 Task: Search one way flight ticket for 3 adults, 3 children in premium economy from Oklahoma City: Will Rogers World Airport to Rockford: Chicago Rockford International Airport(was Northwest Chicagoland Regional Airport At Rockford) on 5-1-2023. Choice of flights is Frontier. Number of bags: 1 carry on bag. Price is upto 94000. Outbound departure time preference is 22:15.
Action: Mouse moved to (181, 204)
Screenshot: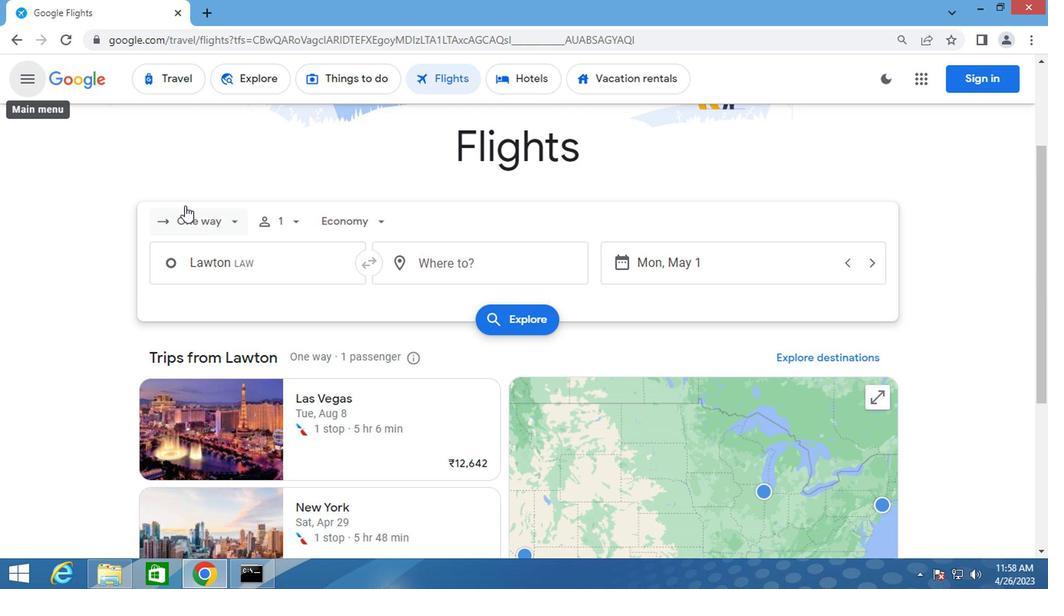 
Action: Mouse pressed left at (181, 204)
Screenshot: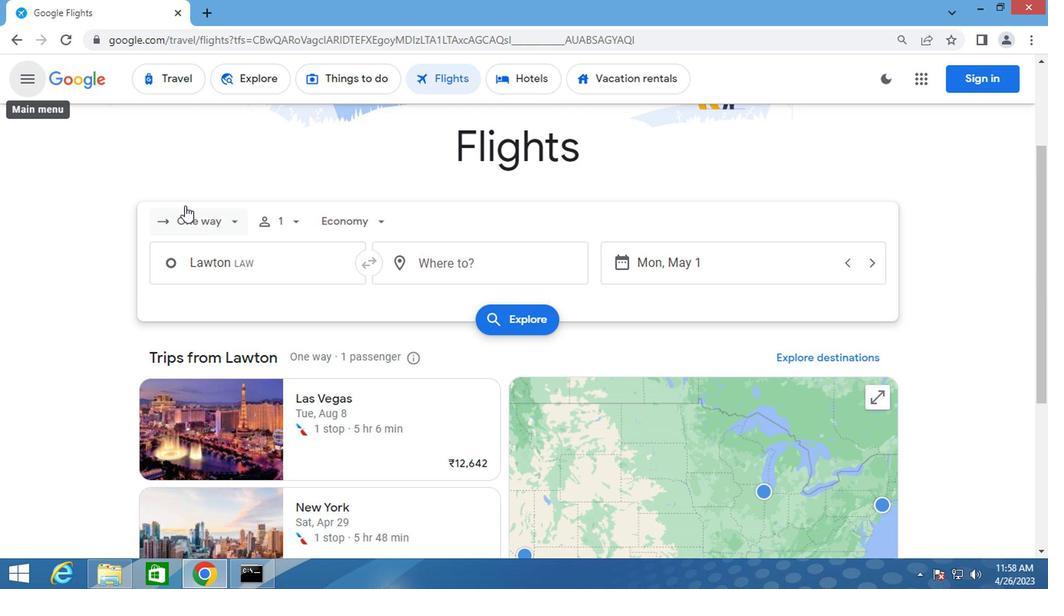 
Action: Mouse moved to (196, 280)
Screenshot: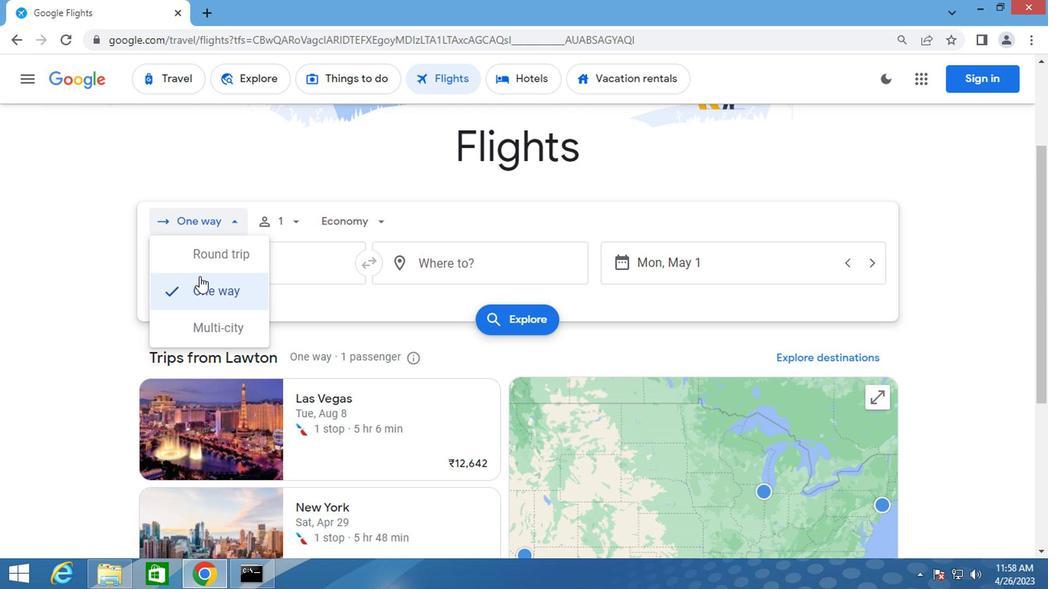 
Action: Mouse pressed left at (196, 280)
Screenshot: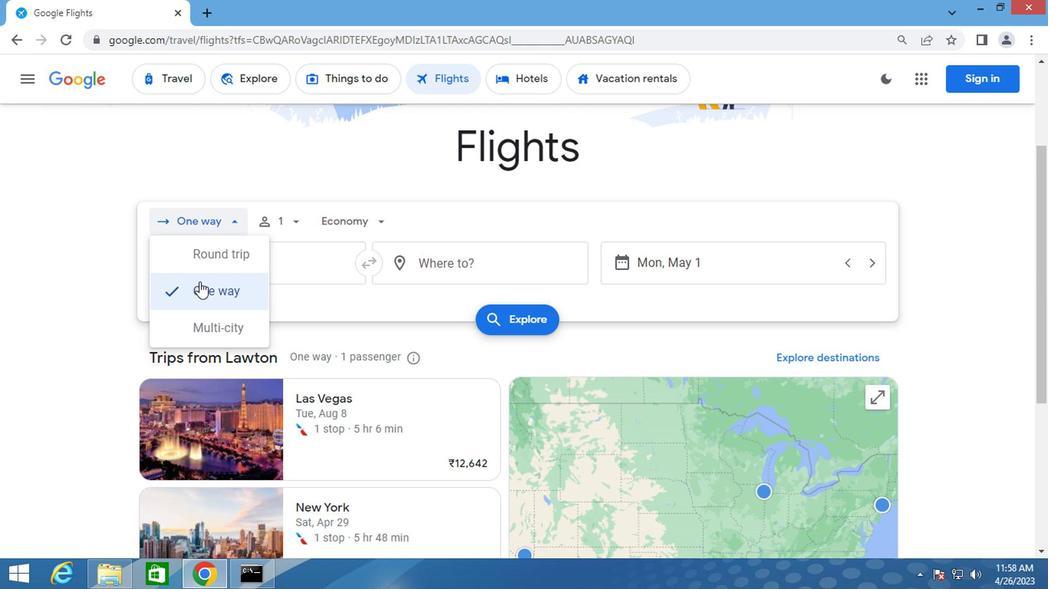 
Action: Mouse moved to (290, 220)
Screenshot: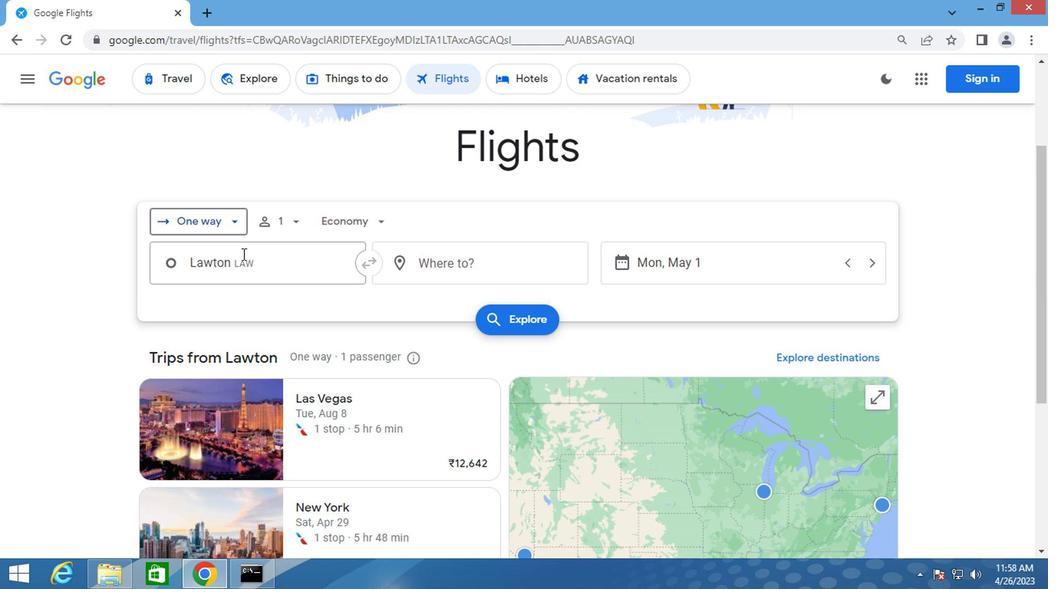 
Action: Mouse pressed left at (290, 220)
Screenshot: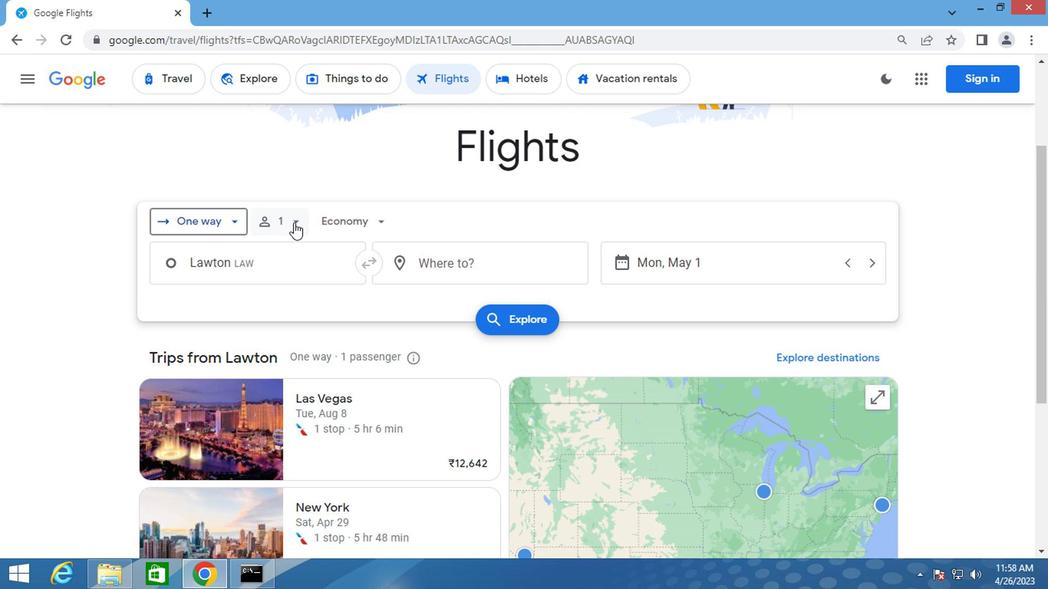 
Action: Mouse moved to (414, 255)
Screenshot: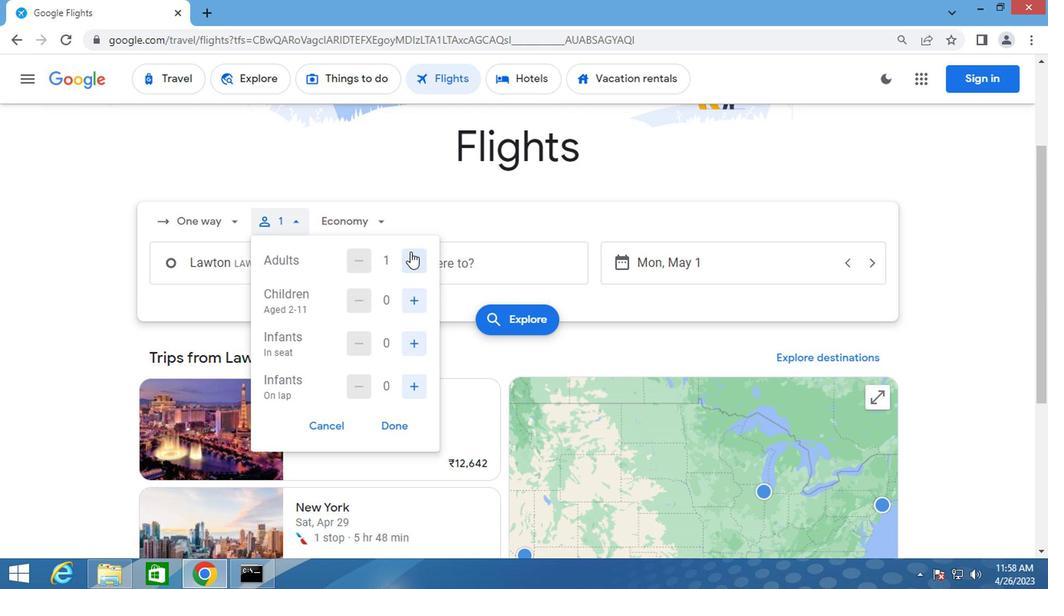 
Action: Mouse pressed left at (414, 255)
Screenshot: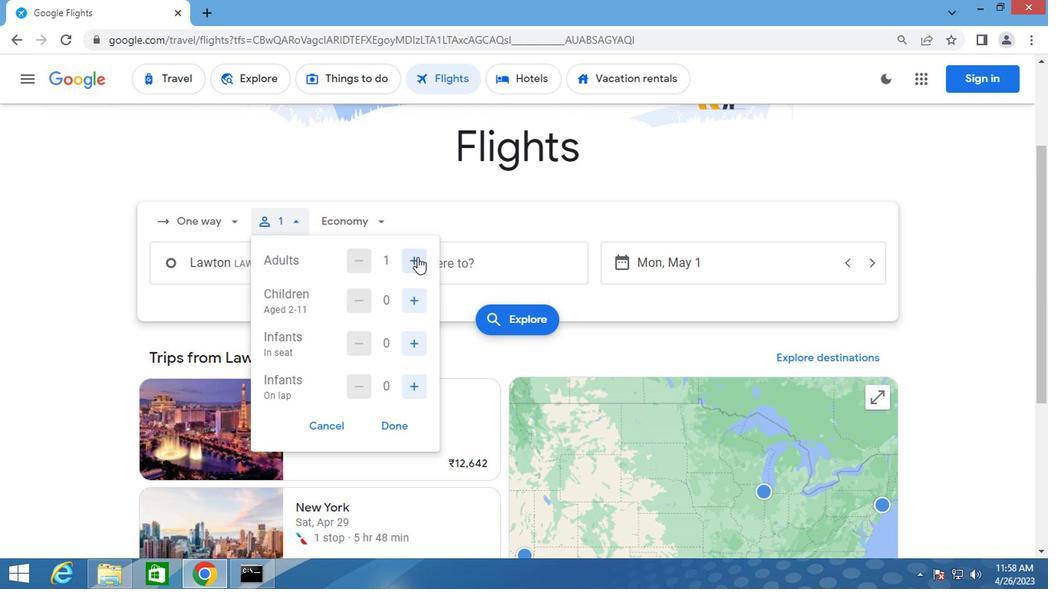 
Action: Mouse moved to (416, 256)
Screenshot: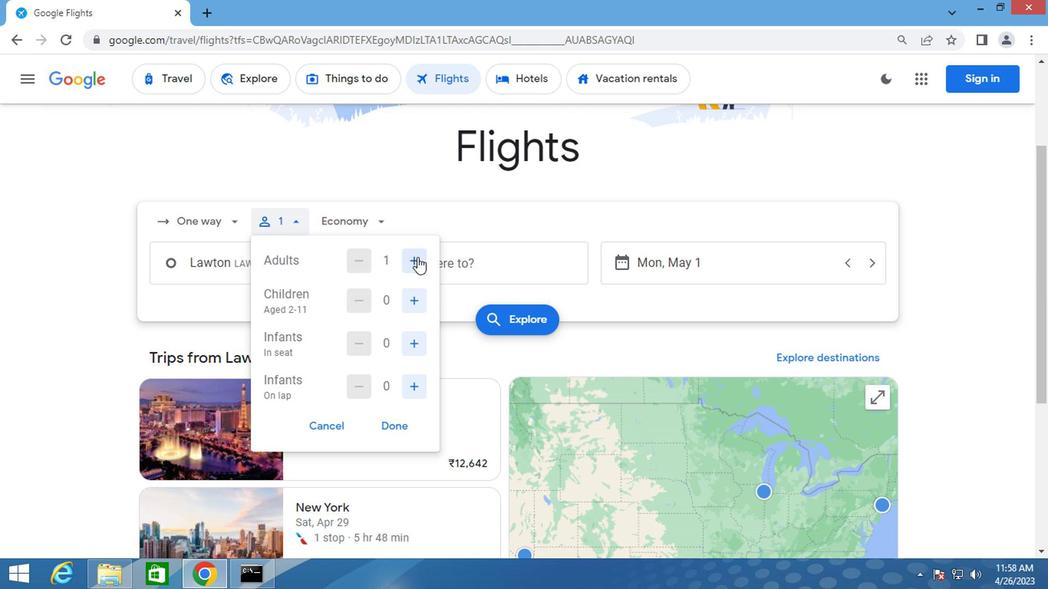
Action: Mouse pressed left at (416, 256)
Screenshot: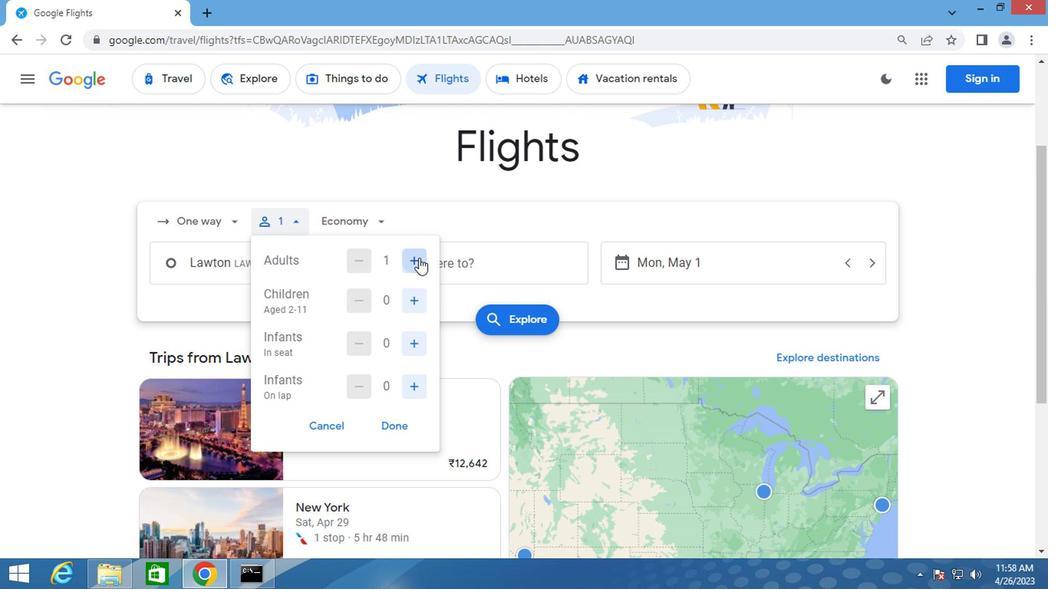 
Action: Mouse moved to (415, 295)
Screenshot: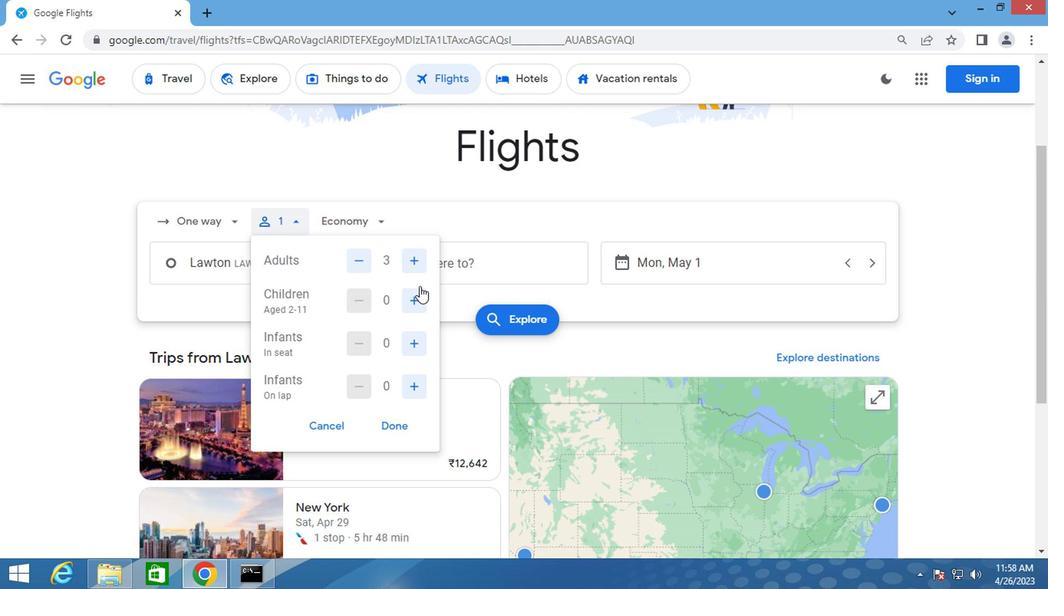 
Action: Mouse pressed left at (415, 295)
Screenshot: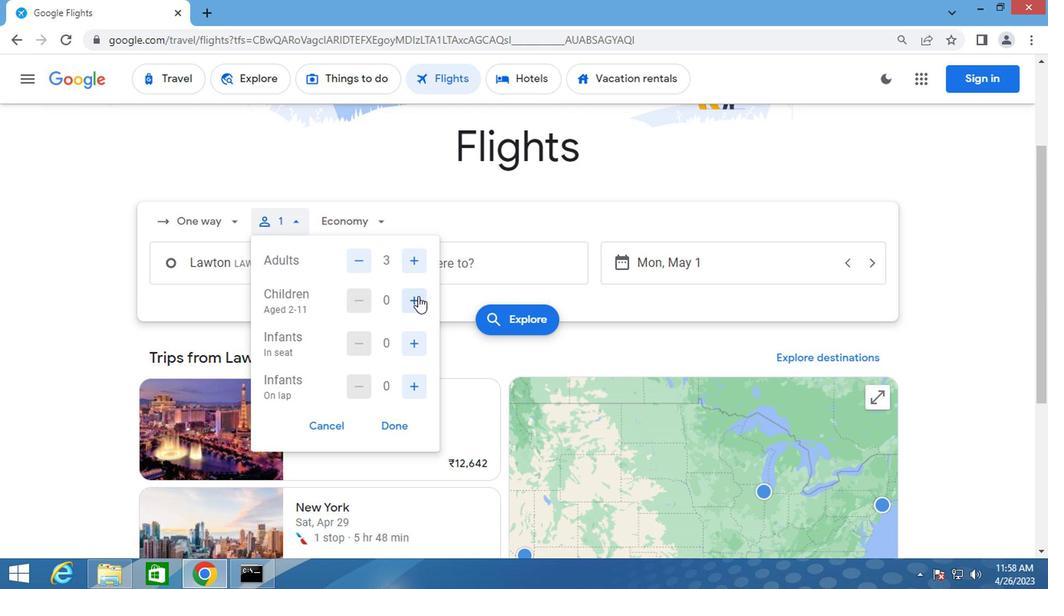 
Action: Mouse pressed left at (415, 295)
Screenshot: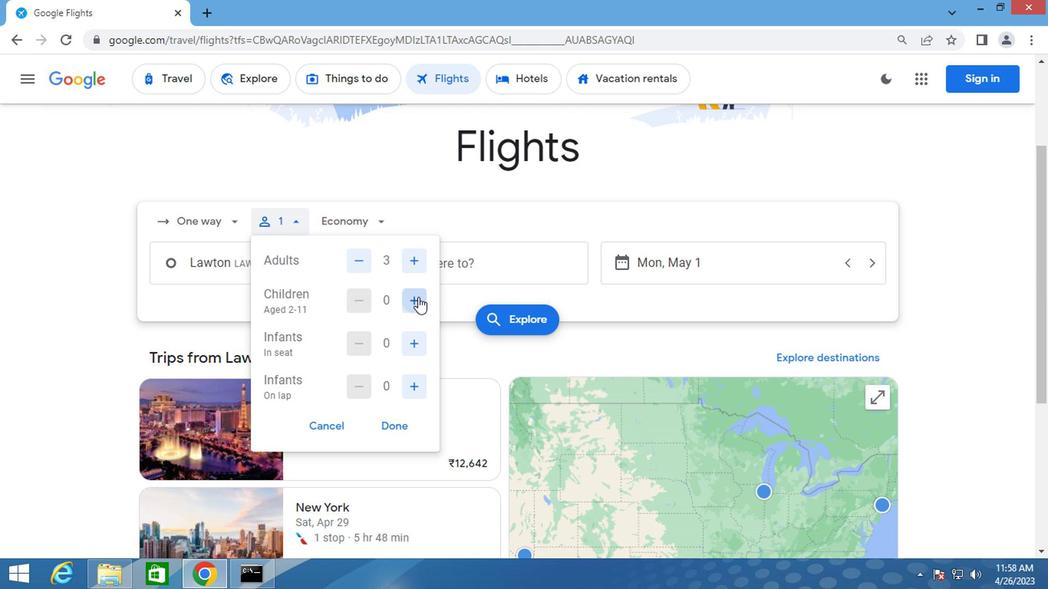 
Action: Mouse pressed left at (415, 295)
Screenshot: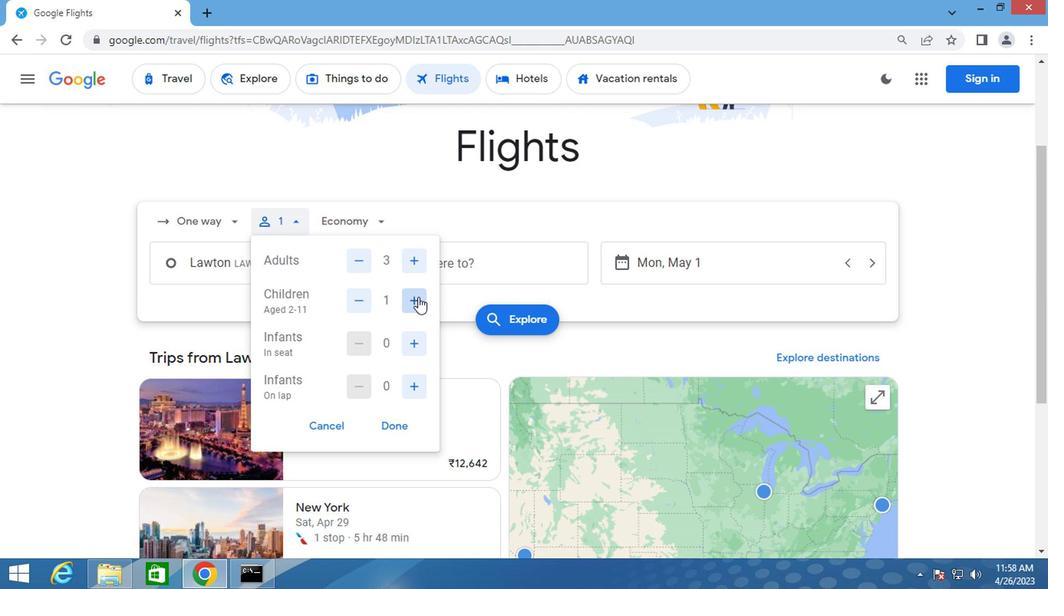 
Action: Mouse moved to (356, 222)
Screenshot: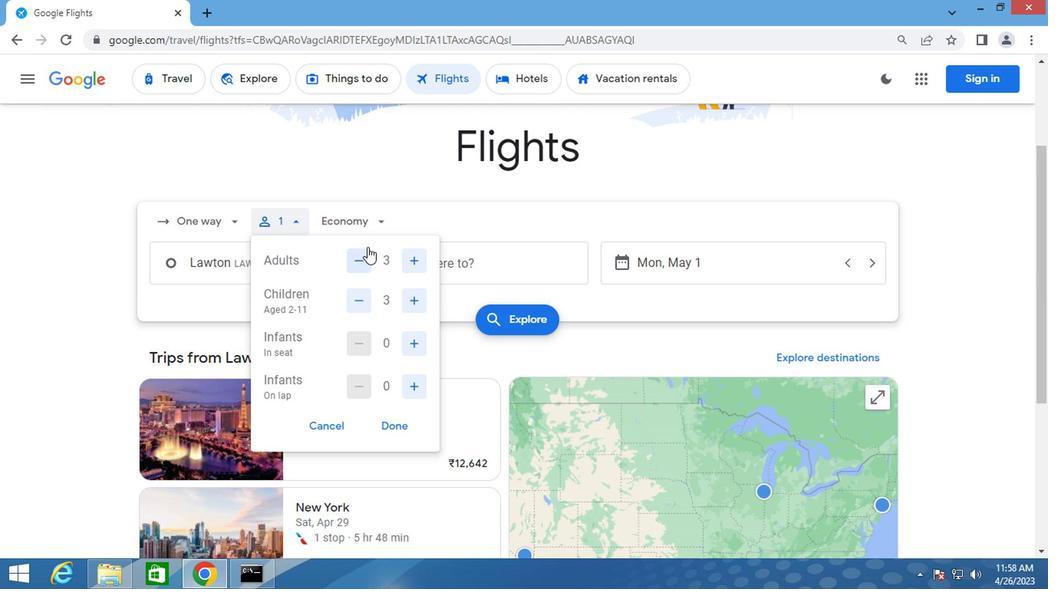 
Action: Mouse pressed left at (356, 222)
Screenshot: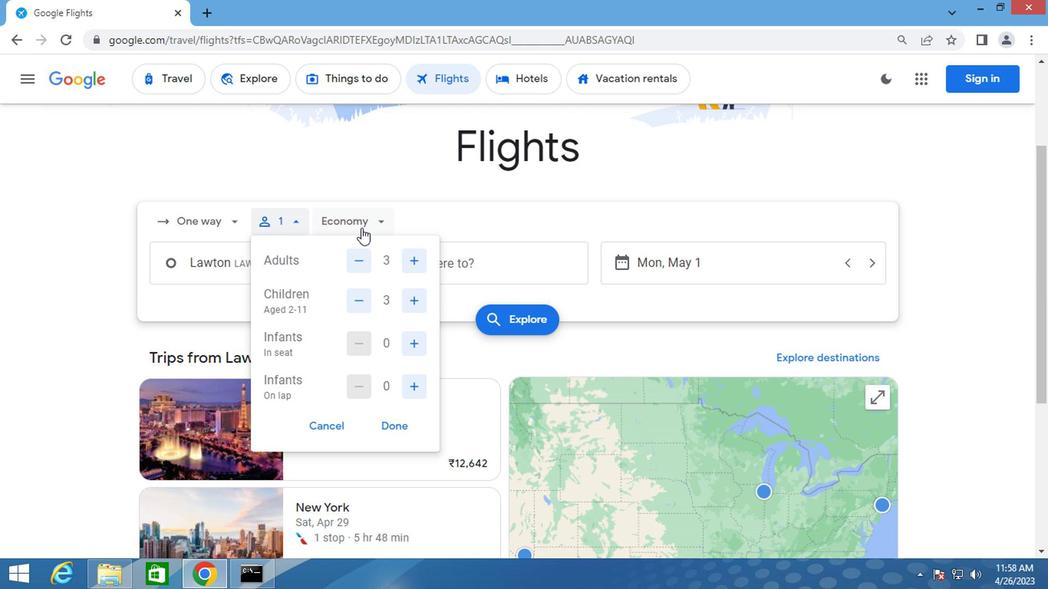 
Action: Mouse moved to (387, 289)
Screenshot: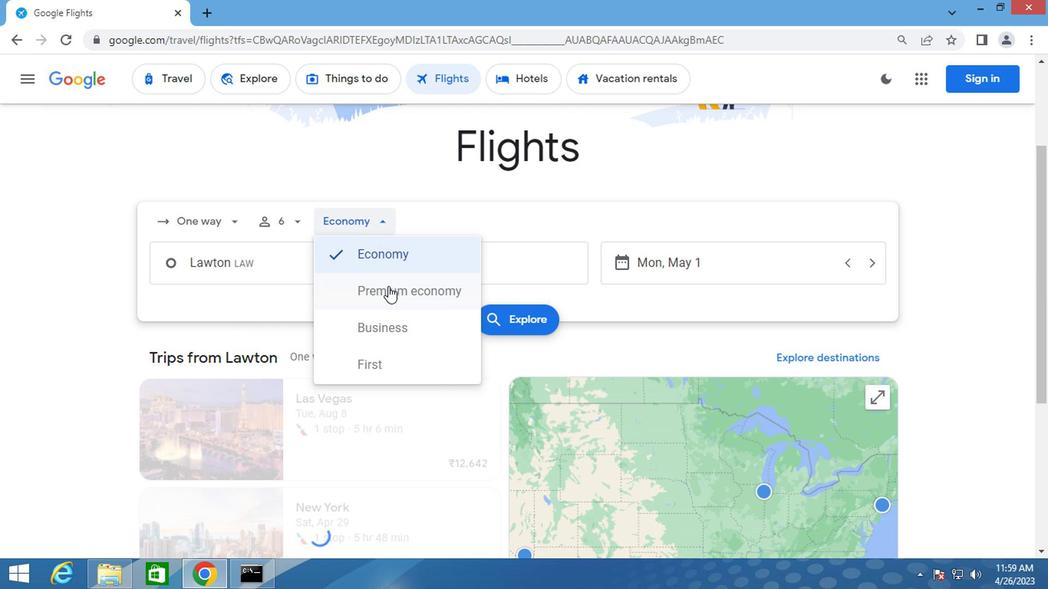 
Action: Mouse pressed left at (387, 289)
Screenshot: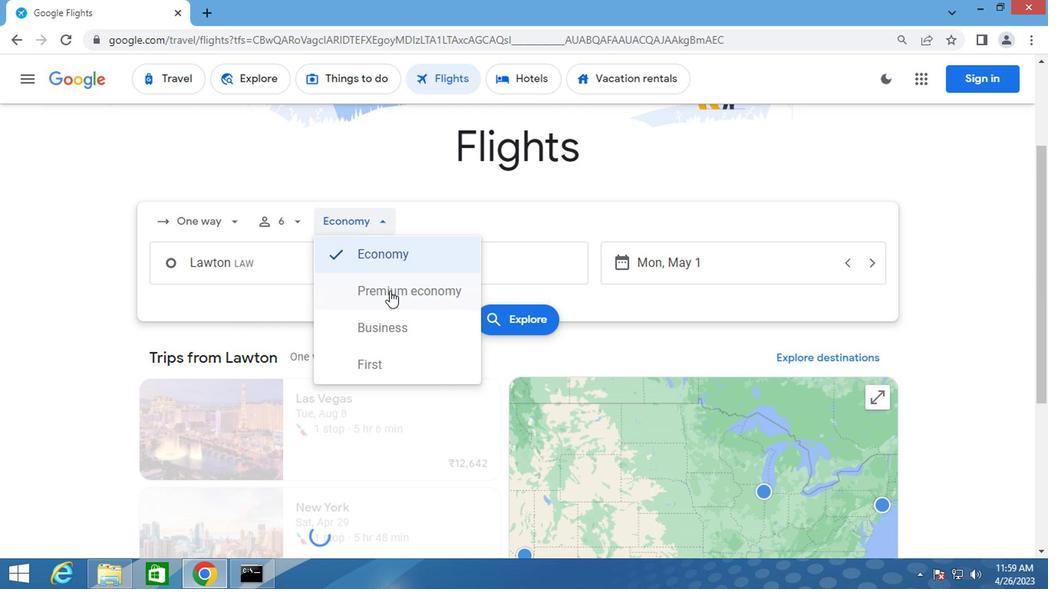
Action: Mouse moved to (259, 271)
Screenshot: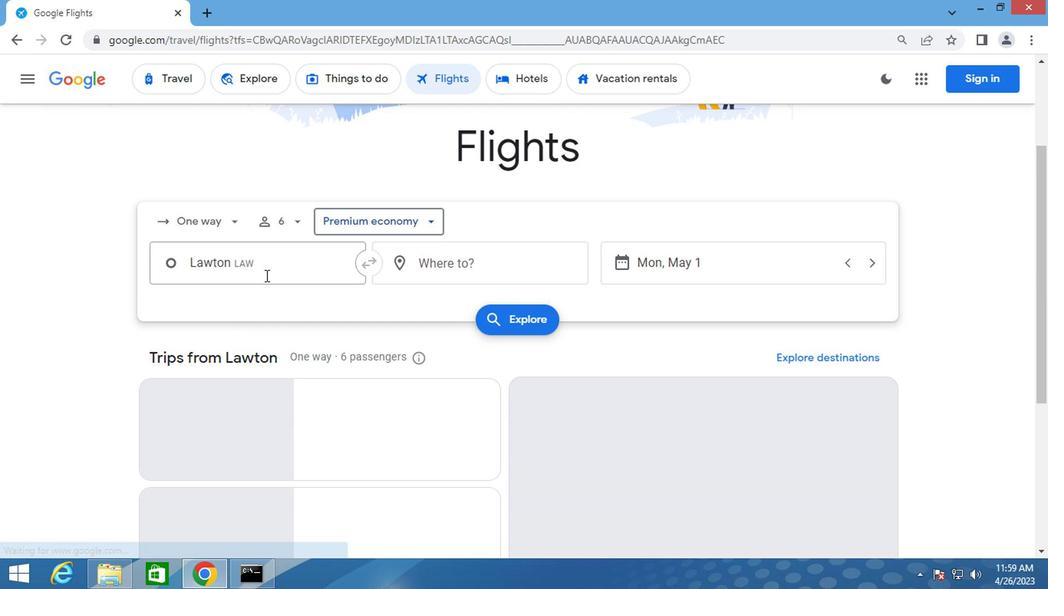 
Action: Mouse pressed left at (259, 271)
Screenshot: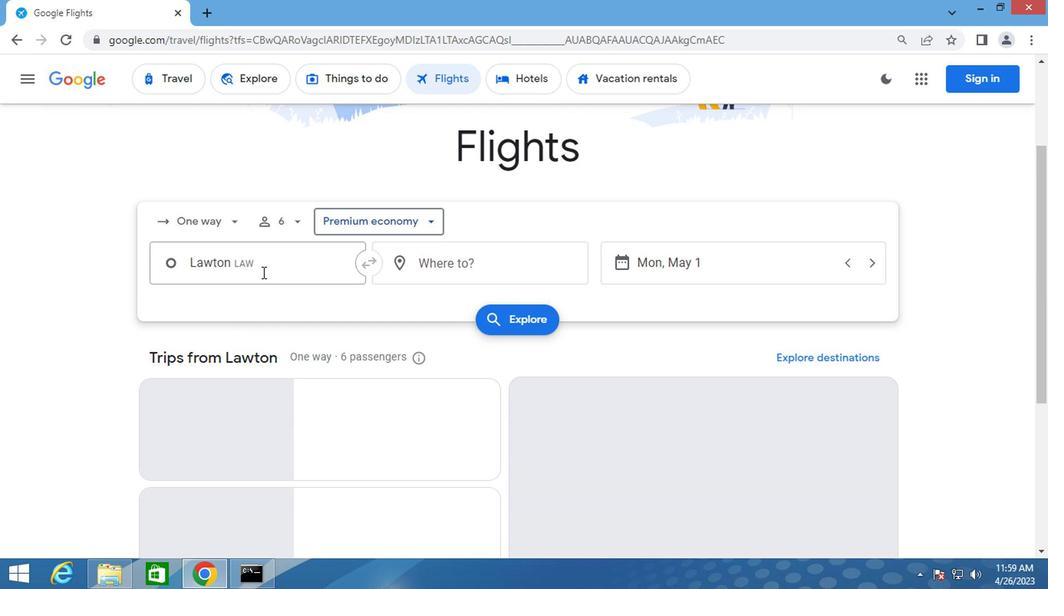 
Action: Mouse moved to (258, 269)
Screenshot: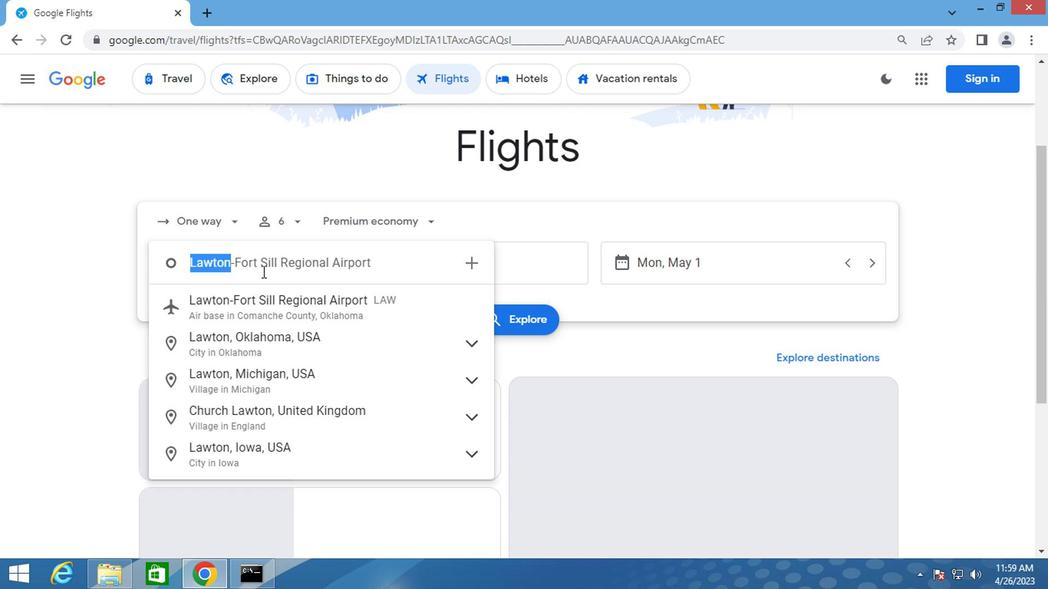 
Action: Key pressed oklahoma
Screenshot: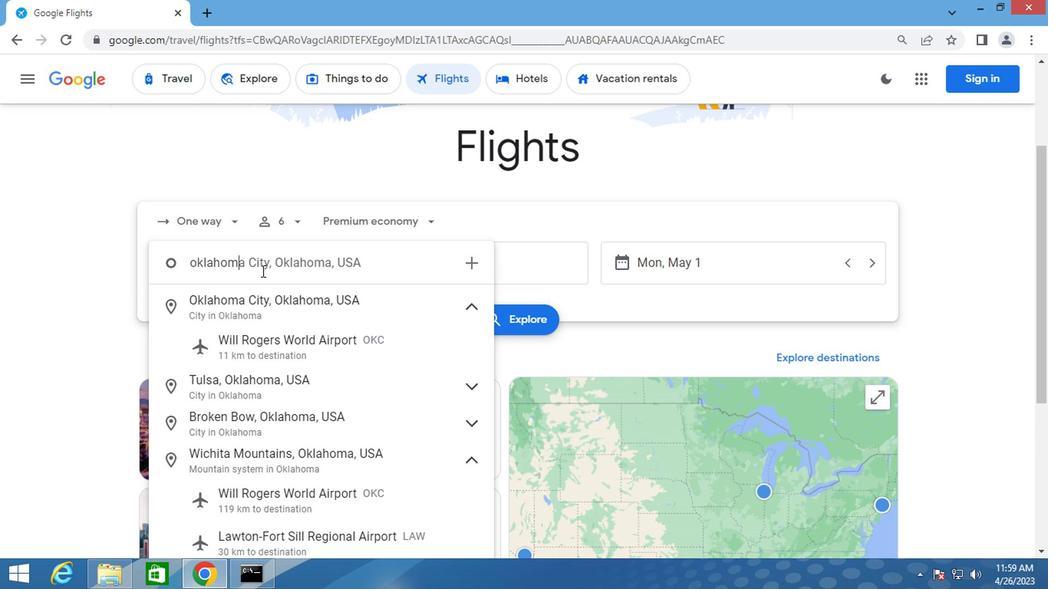 
Action: Mouse moved to (244, 345)
Screenshot: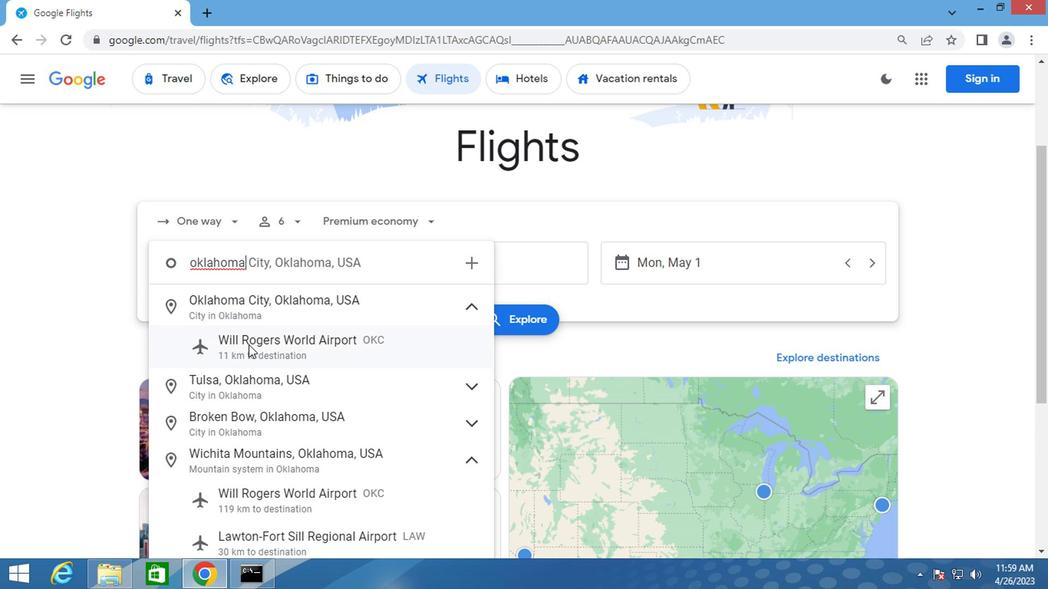 
Action: Mouse pressed left at (244, 345)
Screenshot: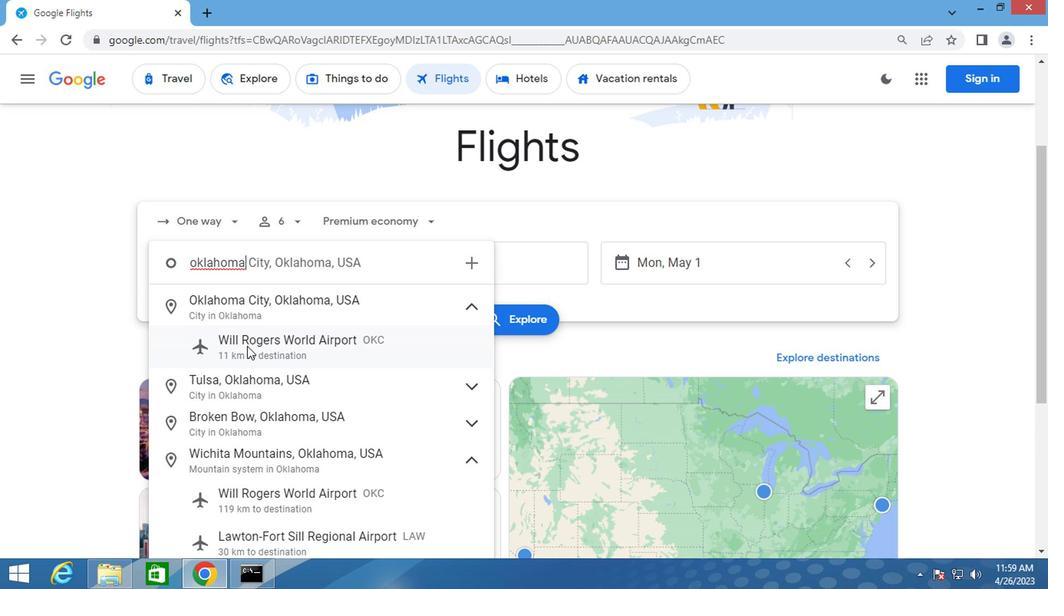 
Action: Mouse moved to (426, 260)
Screenshot: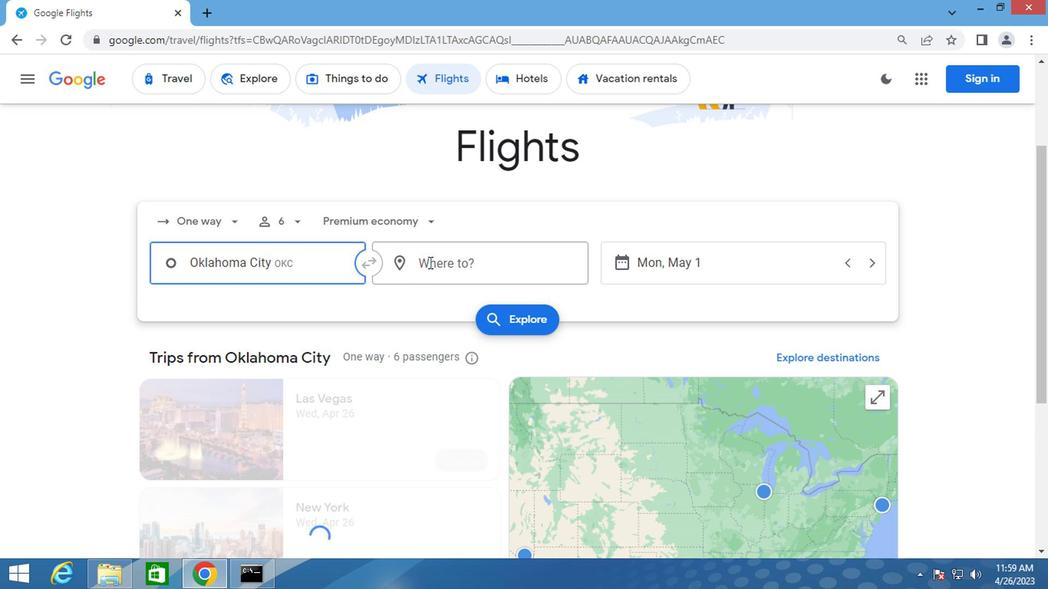 
Action: Mouse pressed left at (426, 260)
Screenshot: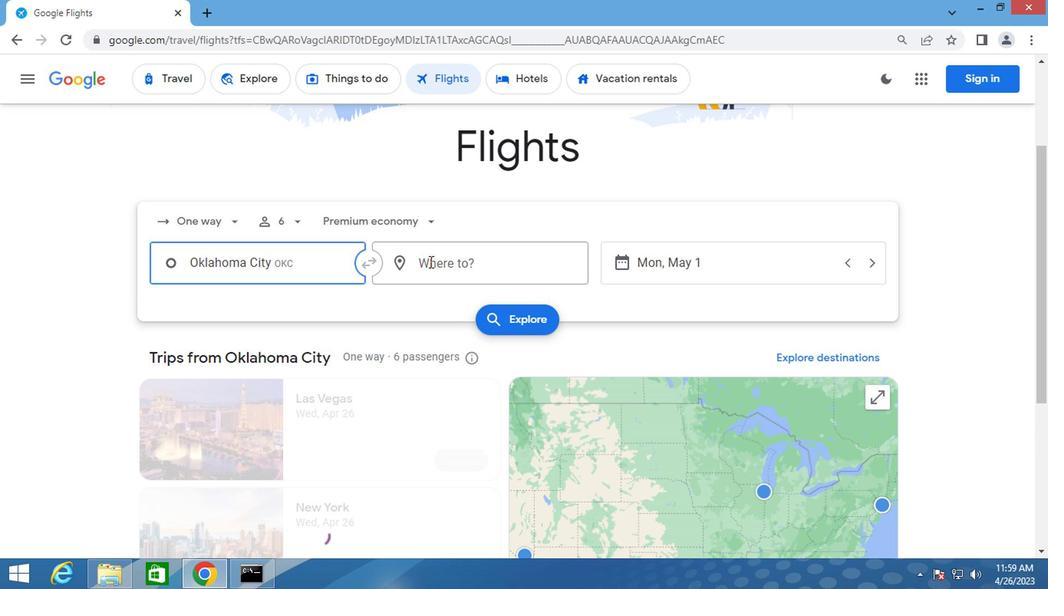 
Action: Key pressed rockford
Screenshot: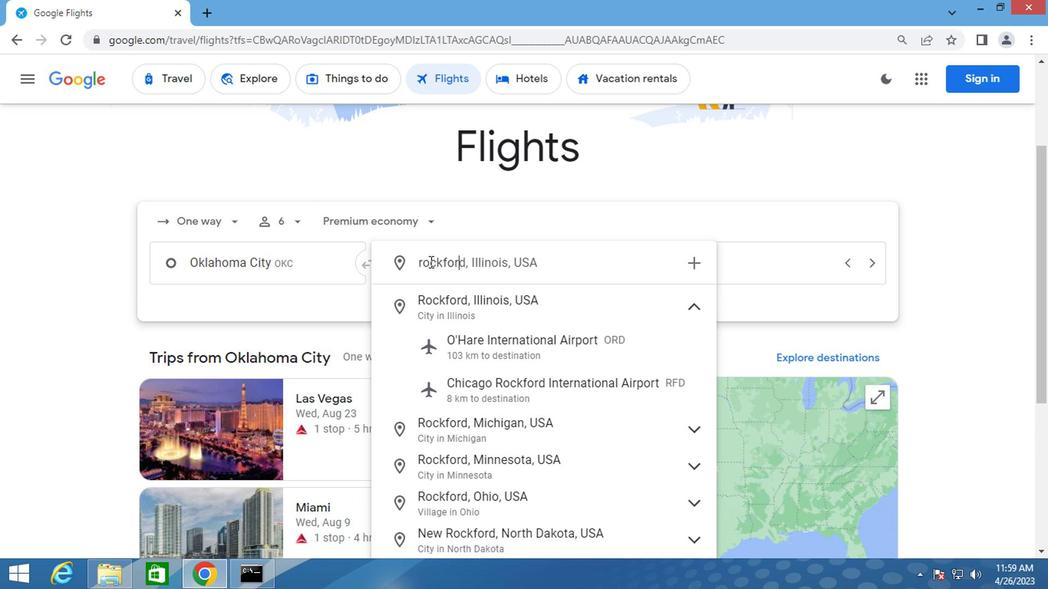 
Action: Mouse moved to (464, 392)
Screenshot: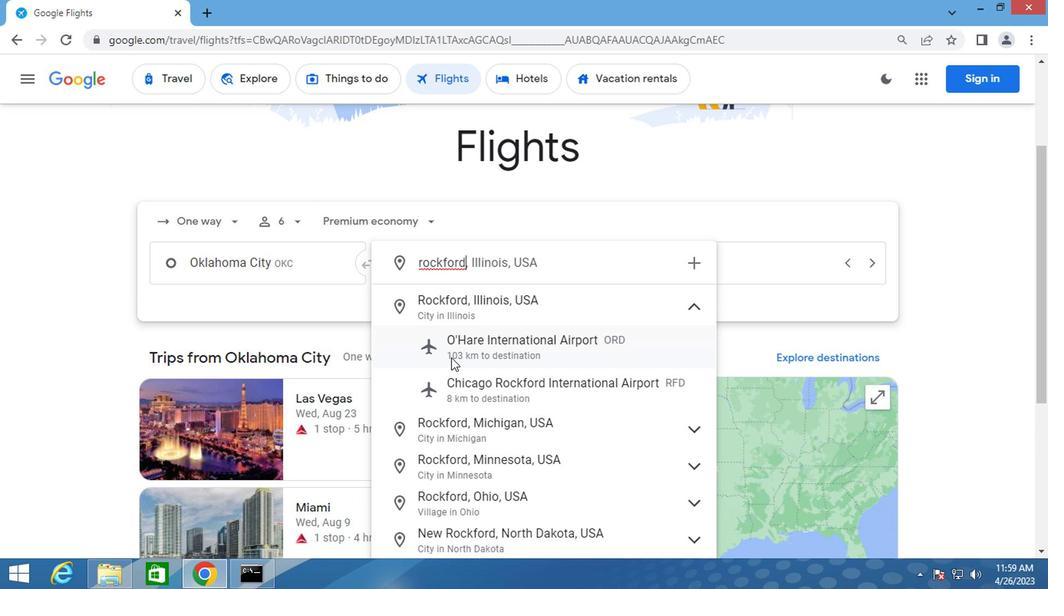
Action: Mouse pressed left at (464, 392)
Screenshot: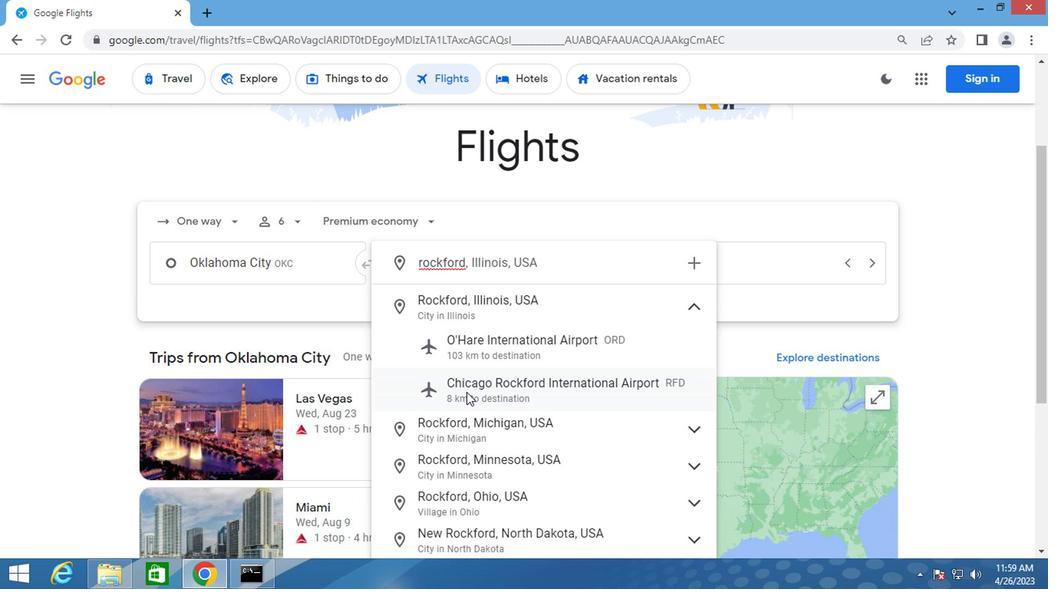 
Action: Mouse moved to (605, 260)
Screenshot: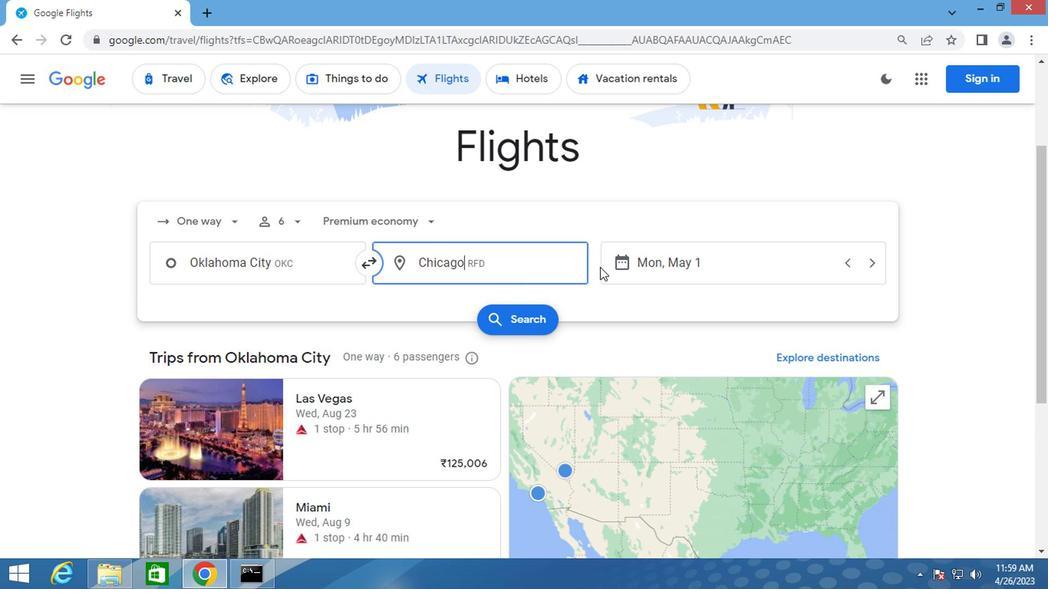 
Action: Mouse pressed left at (605, 260)
Screenshot: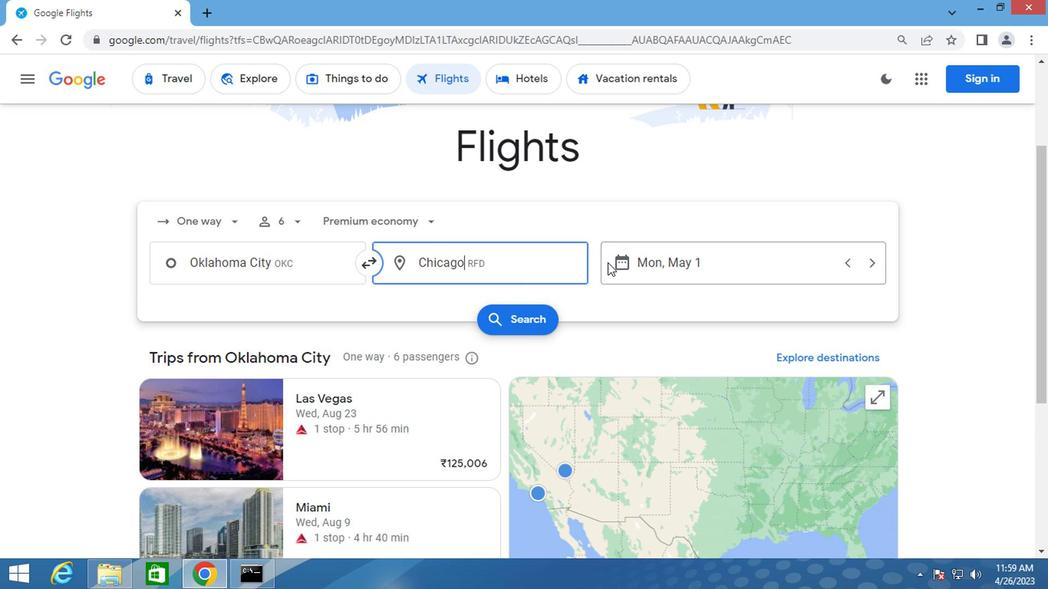 
Action: Mouse moved to (658, 271)
Screenshot: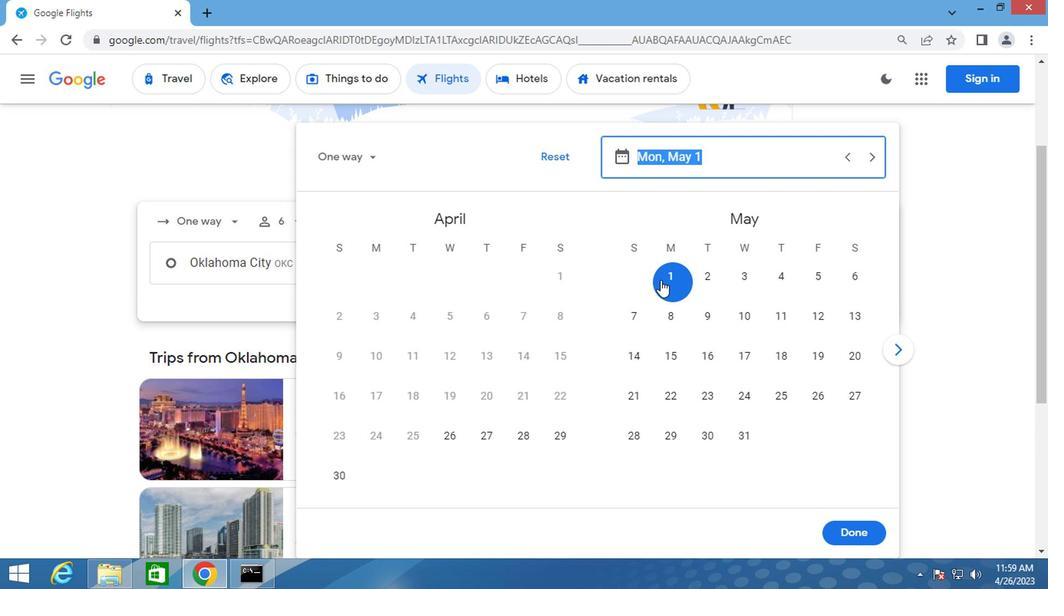 
Action: Mouse pressed left at (658, 271)
Screenshot: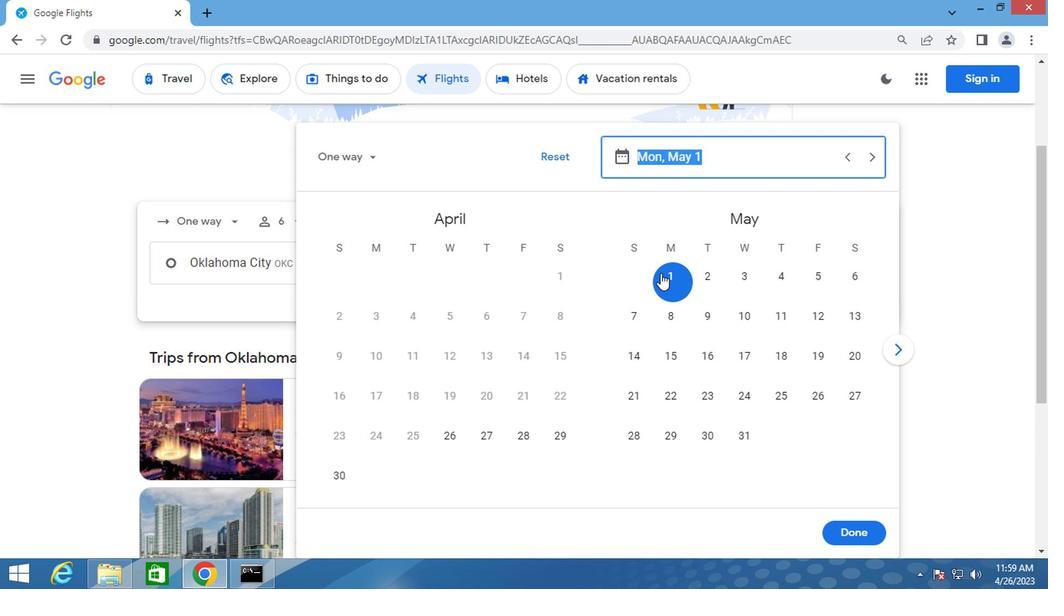 
Action: Mouse moved to (838, 530)
Screenshot: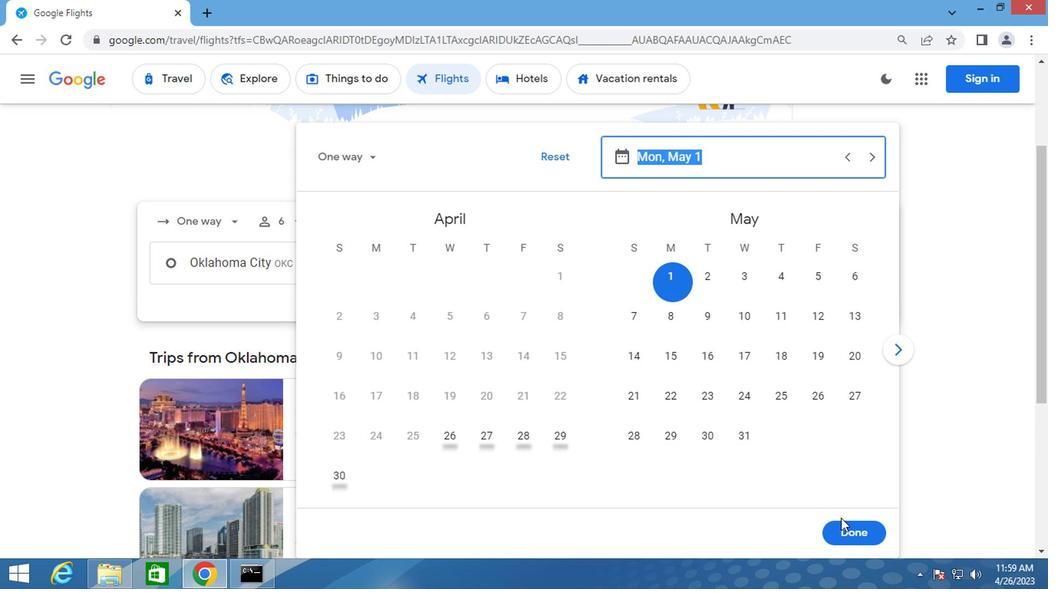 
Action: Mouse pressed left at (838, 530)
Screenshot: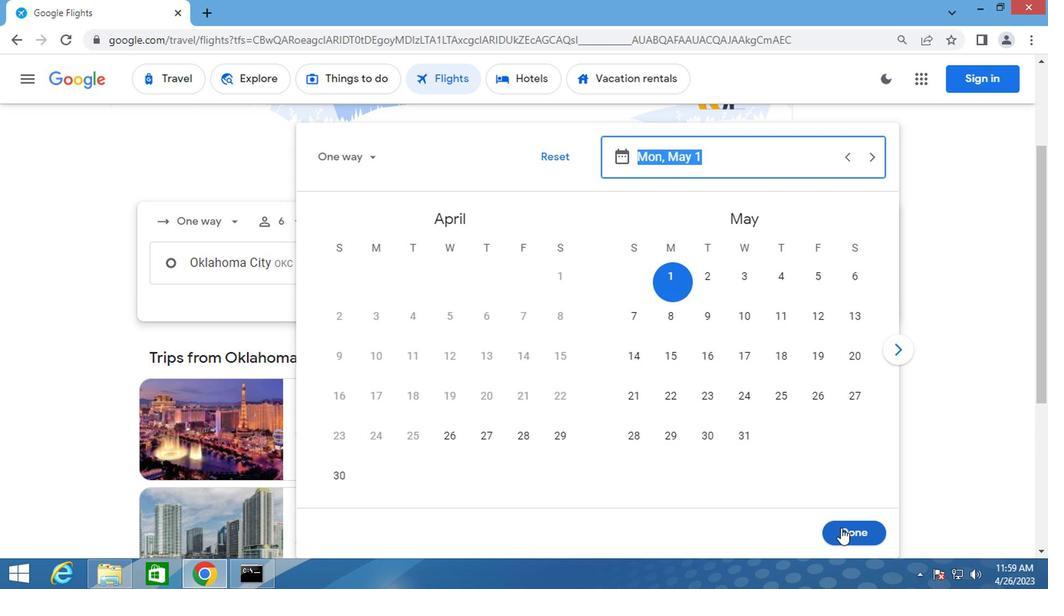 
Action: Mouse moved to (515, 321)
Screenshot: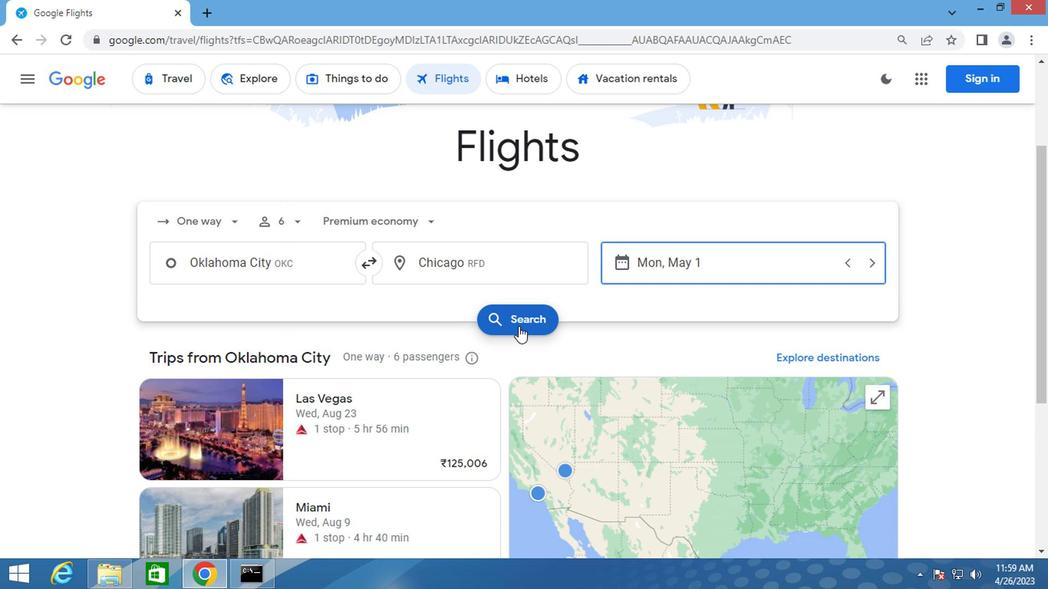 
Action: Mouse pressed left at (515, 321)
Screenshot: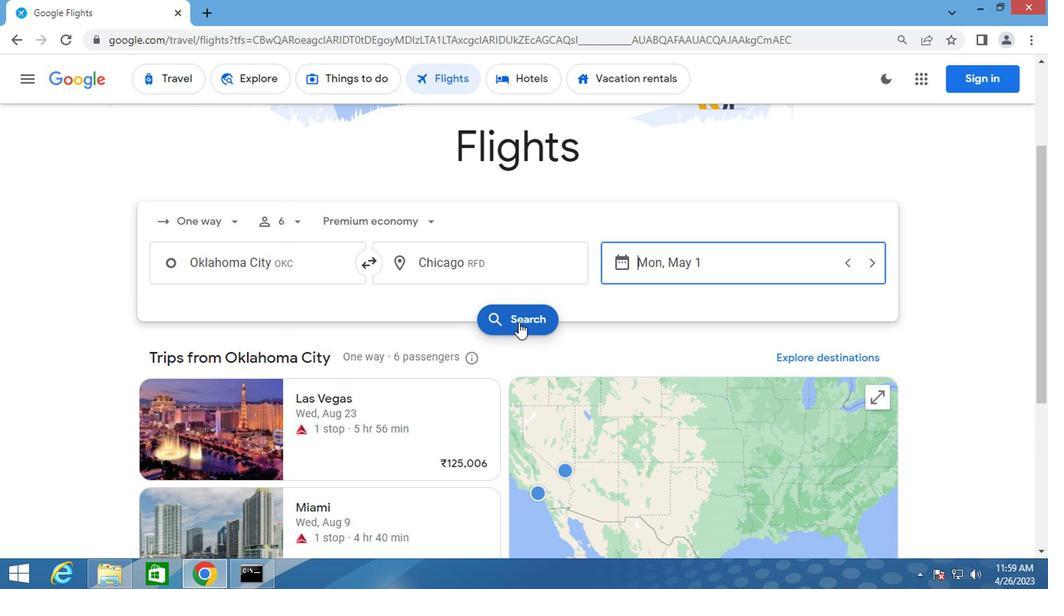 
Action: Mouse moved to (162, 220)
Screenshot: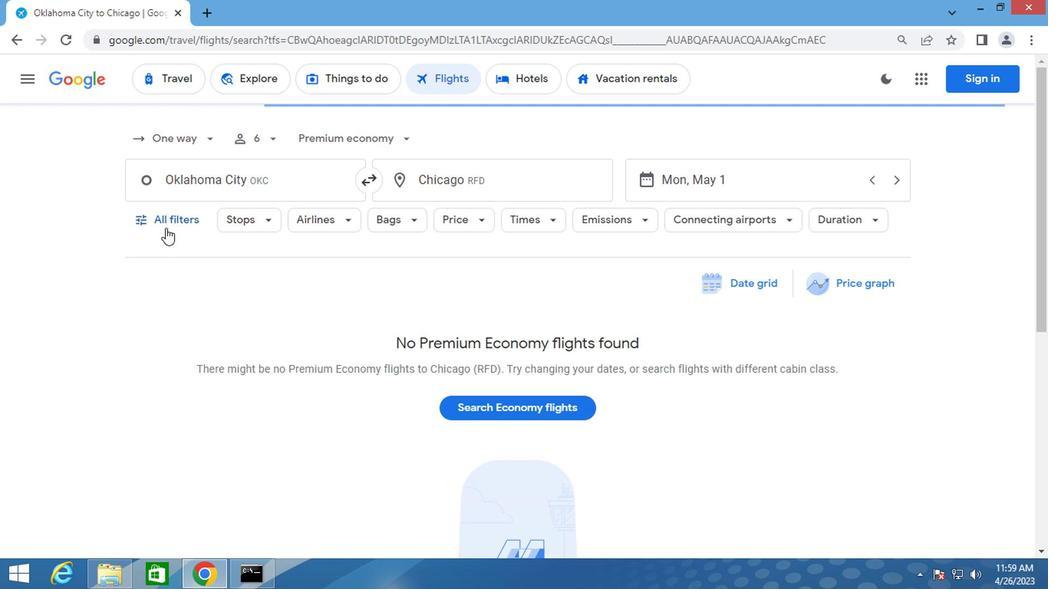 
Action: Mouse pressed left at (162, 220)
Screenshot: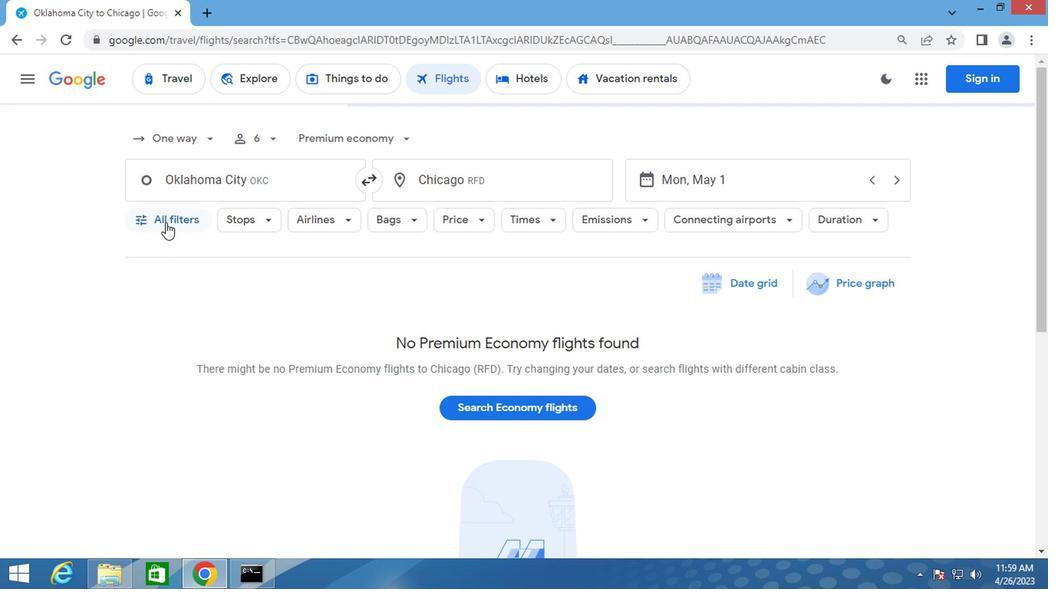 
Action: Mouse moved to (208, 358)
Screenshot: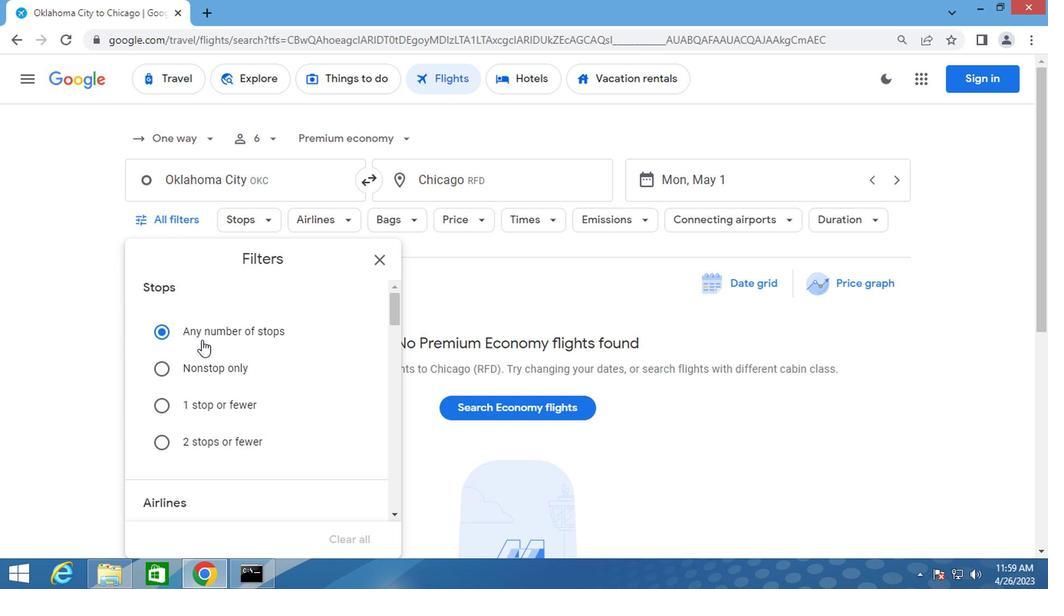 
Action: Mouse scrolled (208, 357) with delta (0, 0)
Screenshot: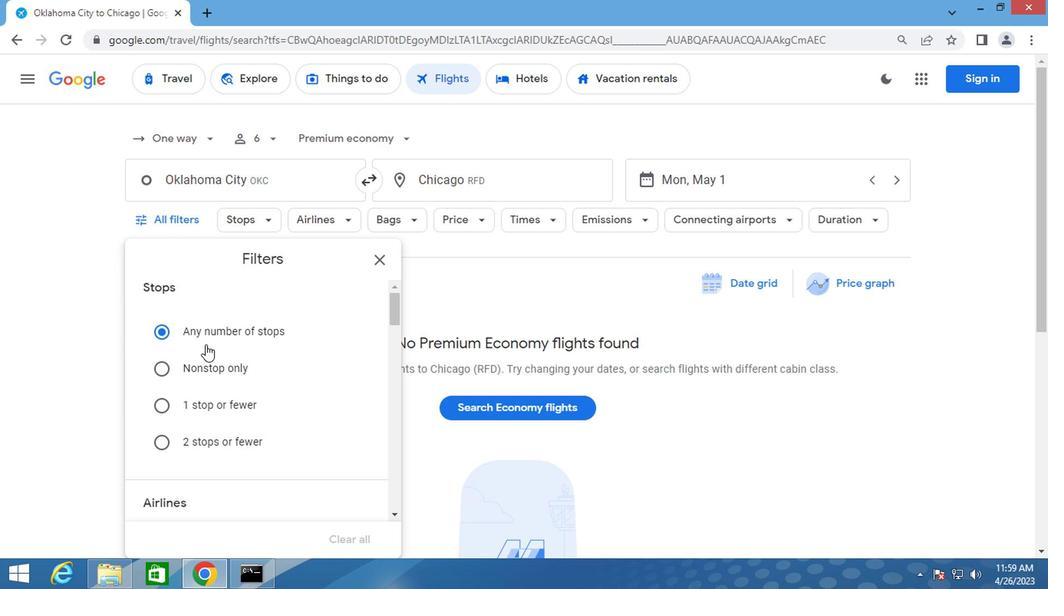 
Action: Mouse scrolled (208, 357) with delta (0, 0)
Screenshot: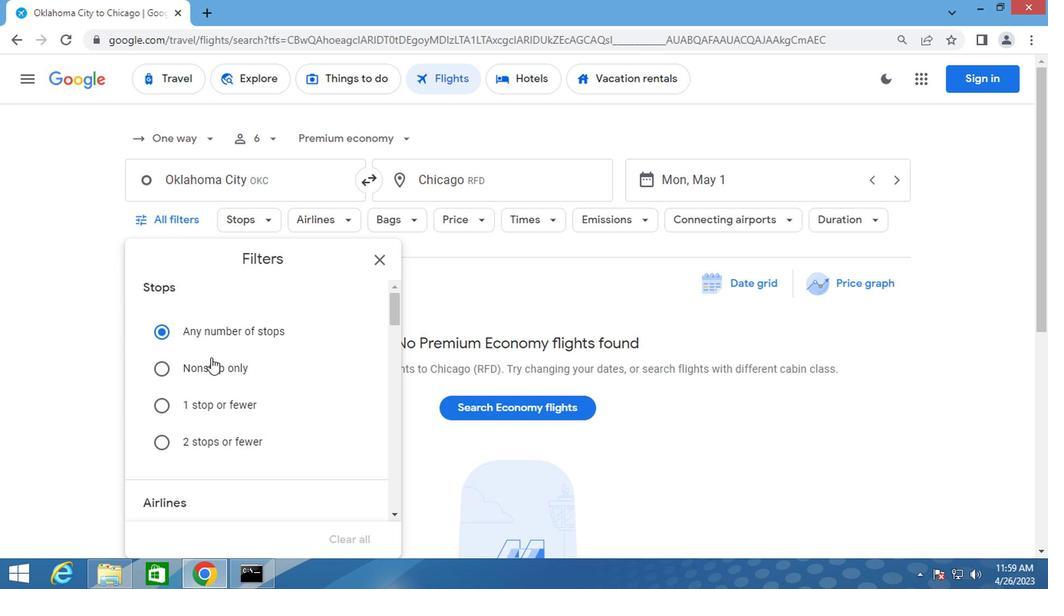 
Action: Mouse moved to (208, 359)
Screenshot: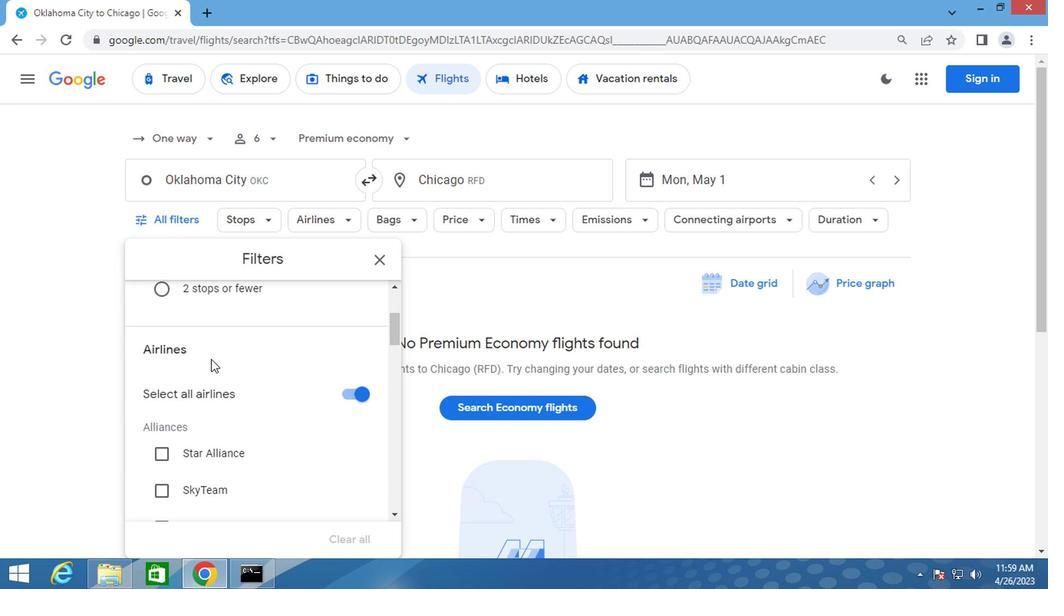 
Action: Mouse scrolled (208, 359) with delta (0, 0)
Screenshot: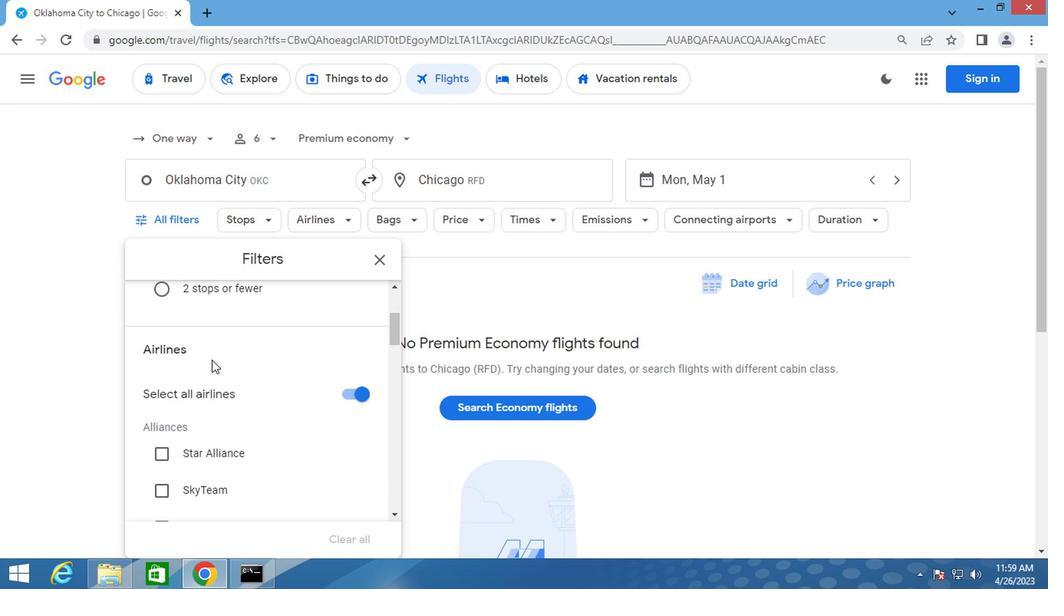 
Action: Mouse scrolled (208, 359) with delta (0, 0)
Screenshot: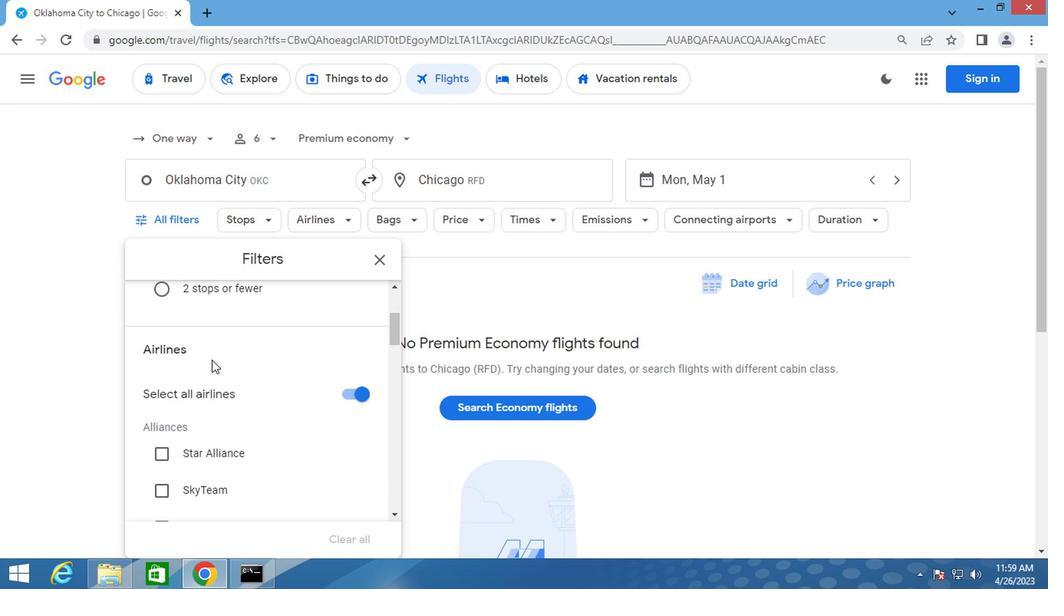 
Action: Mouse moved to (209, 359)
Screenshot: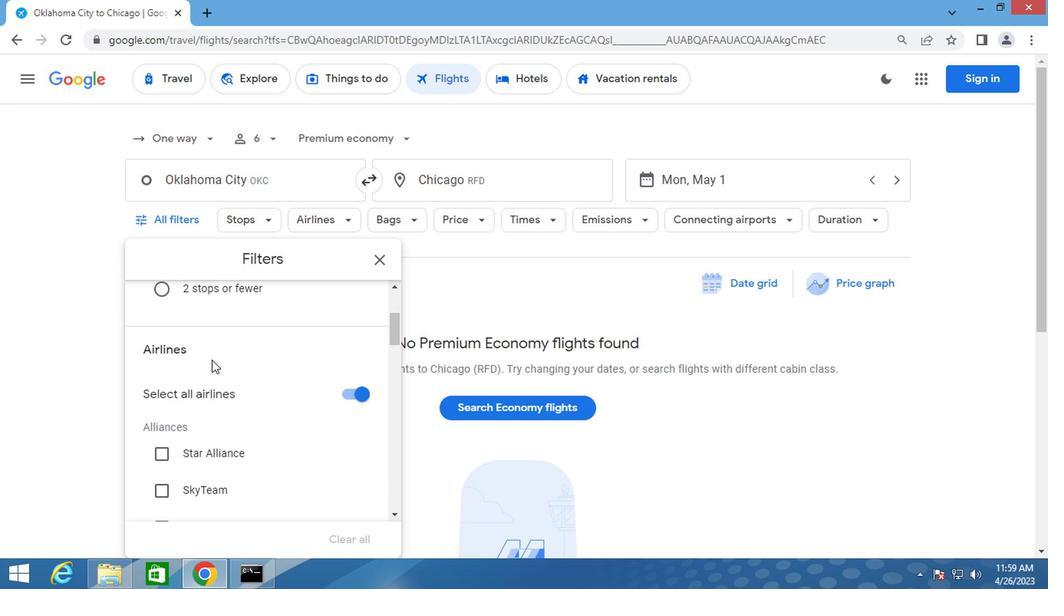 
Action: Mouse scrolled (209, 359) with delta (0, 0)
Screenshot: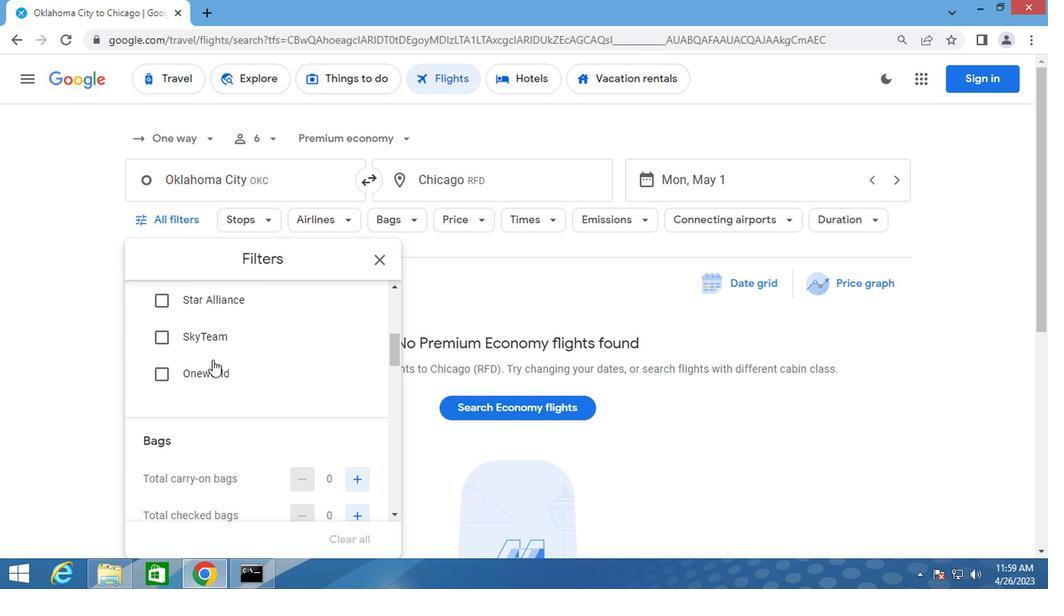 
Action: Mouse scrolled (209, 359) with delta (0, 0)
Screenshot: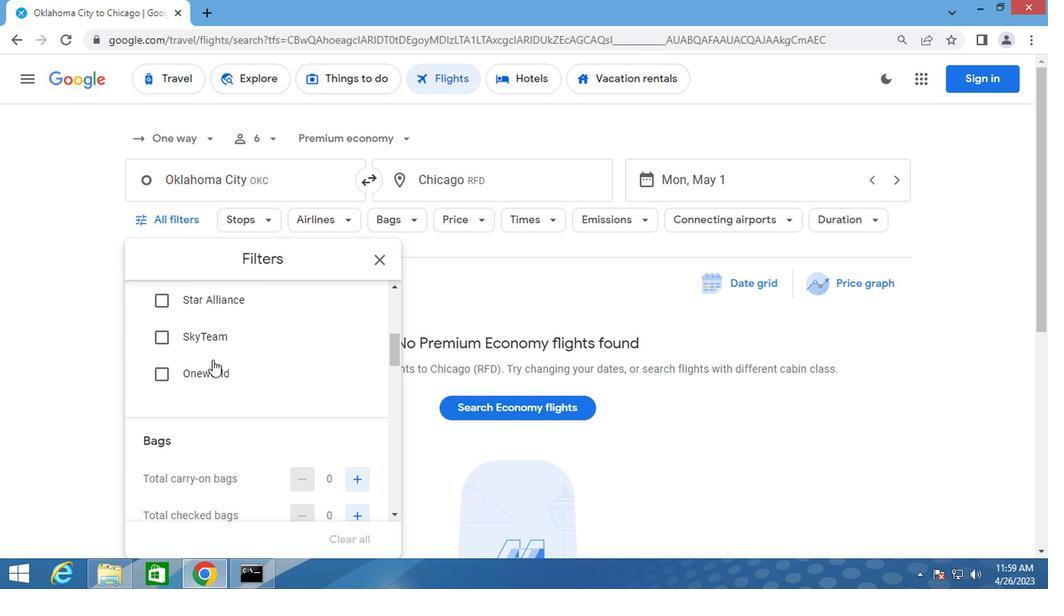 
Action: Mouse moved to (356, 324)
Screenshot: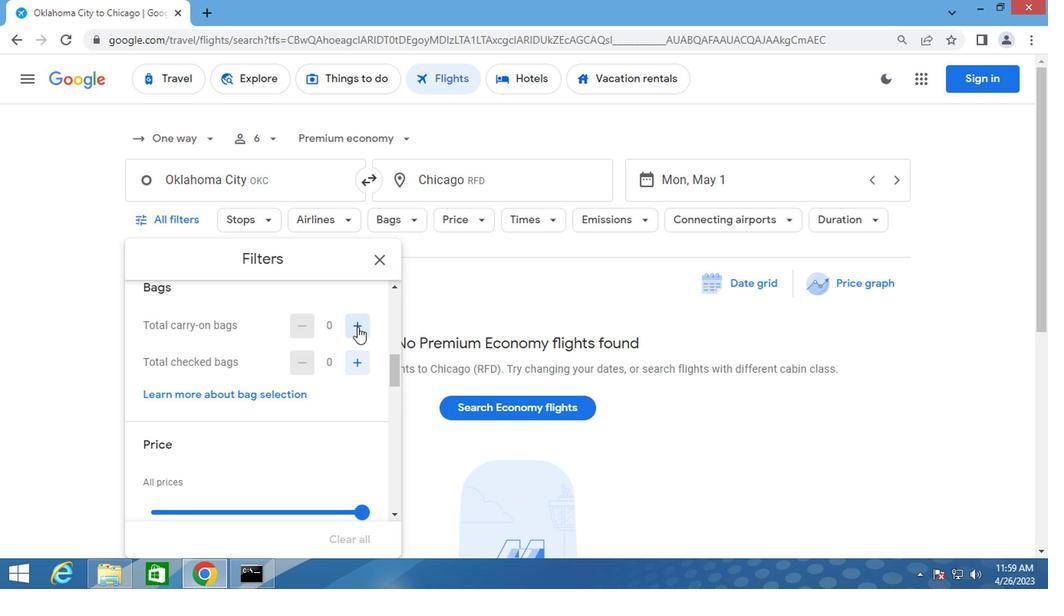 
Action: Mouse pressed left at (356, 324)
Screenshot: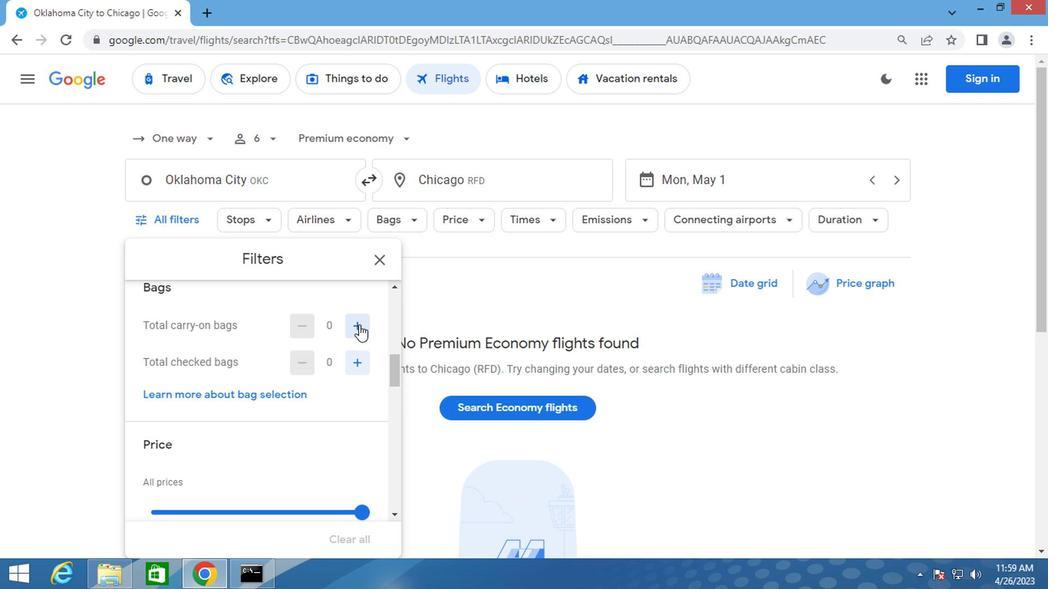 
Action: Mouse moved to (268, 317)
Screenshot: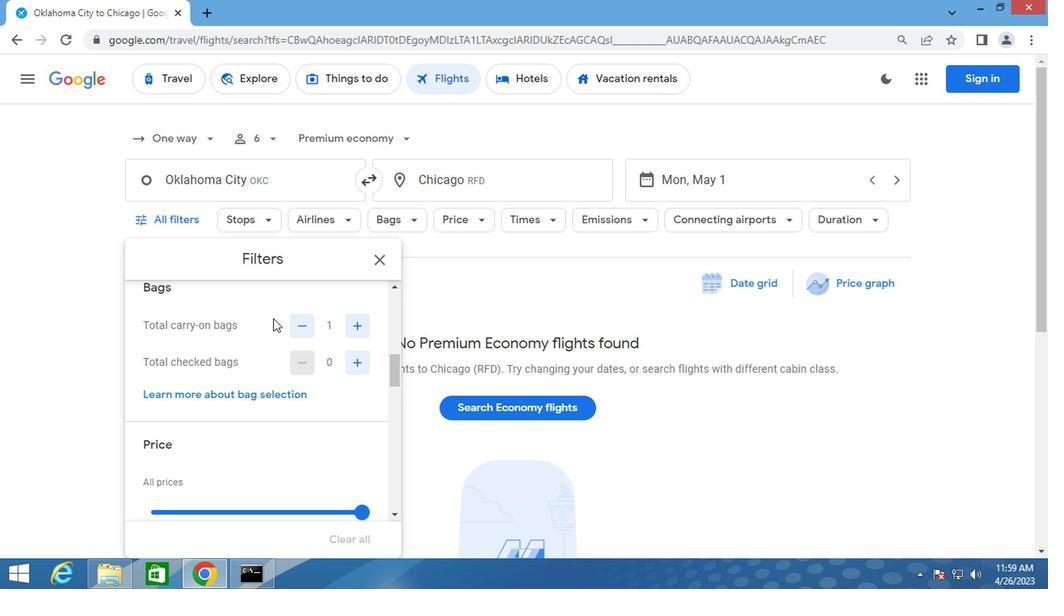 
Action: Mouse scrolled (268, 317) with delta (0, 0)
Screenshot: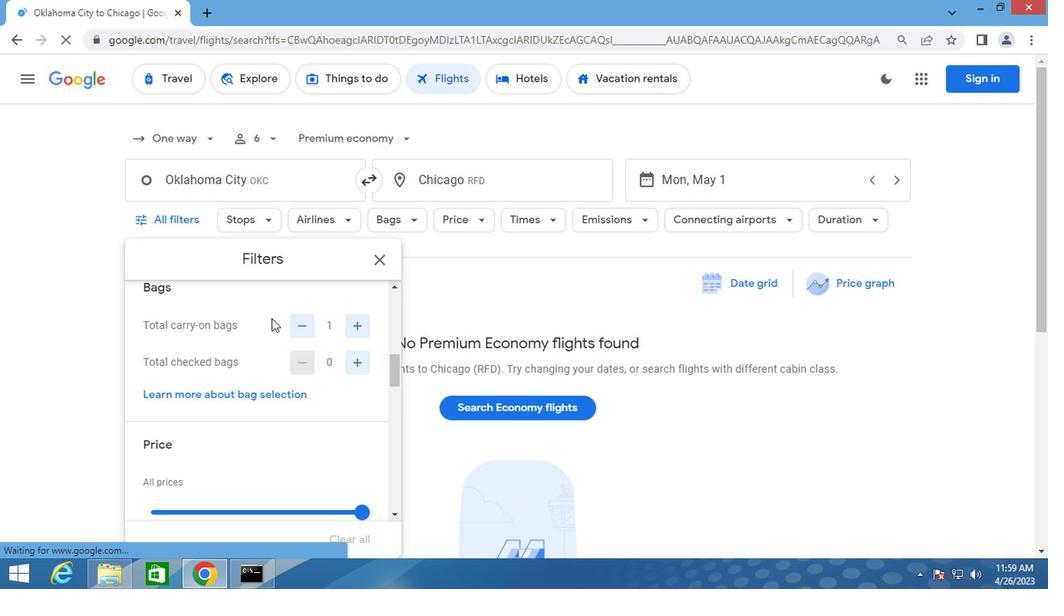 
Action: Mouse moved to (345, 430)
Screenshot: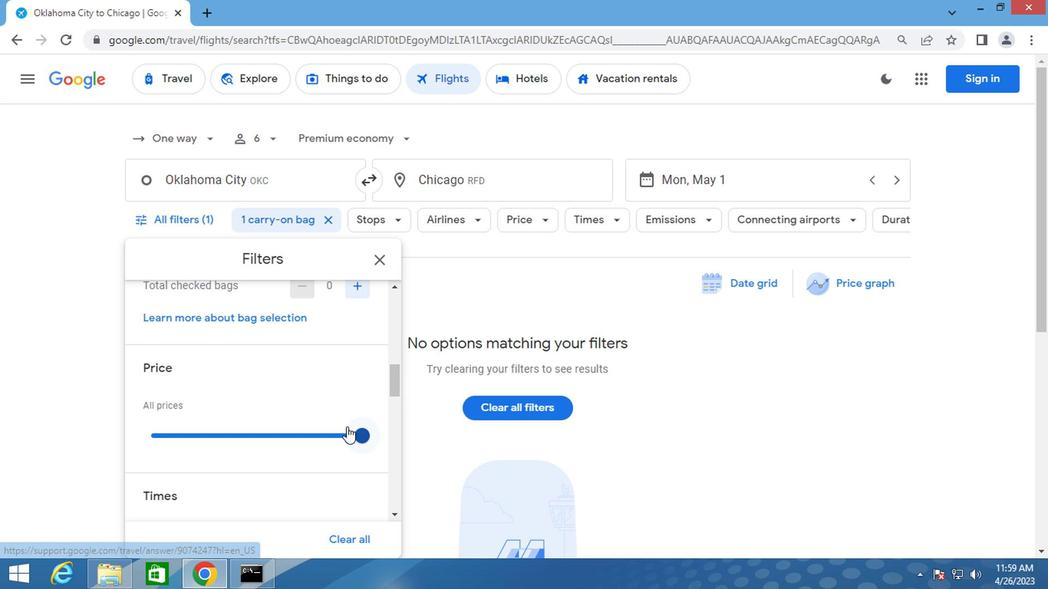 
Action: Mouse pressed left at (345, 430)
Screenshot: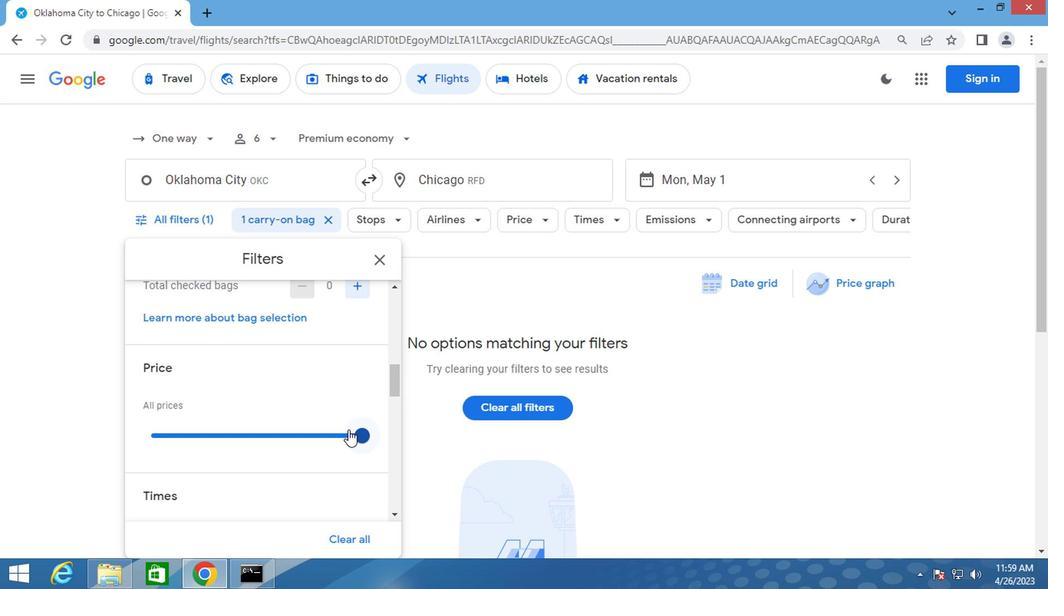 
Action: Mouse moved to (233, 357)
Screenshot: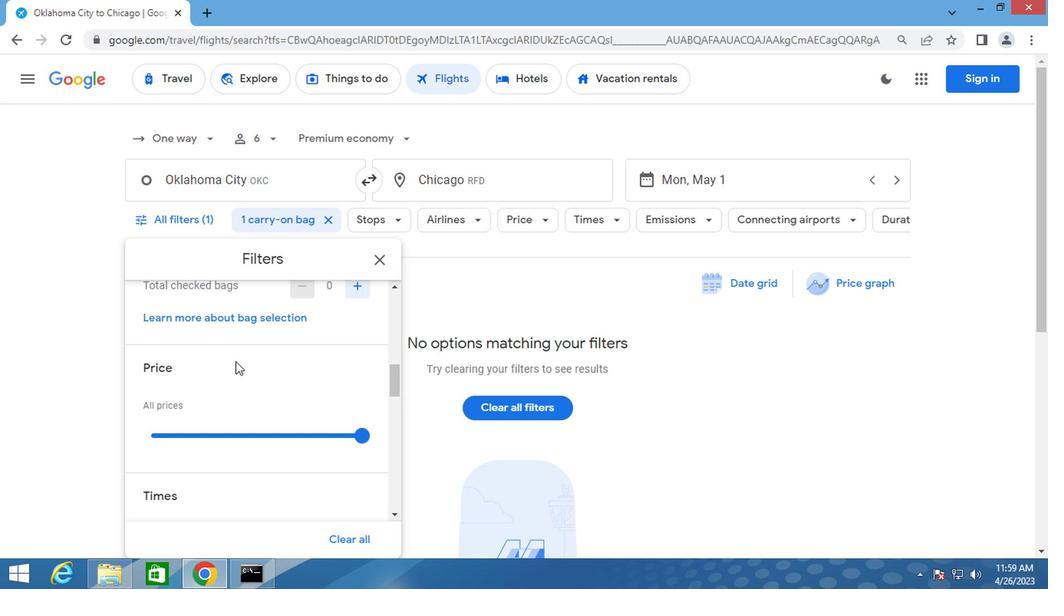 
Action: Mouse scrolled (233, 356) with delta (0, -1)
Screenshot: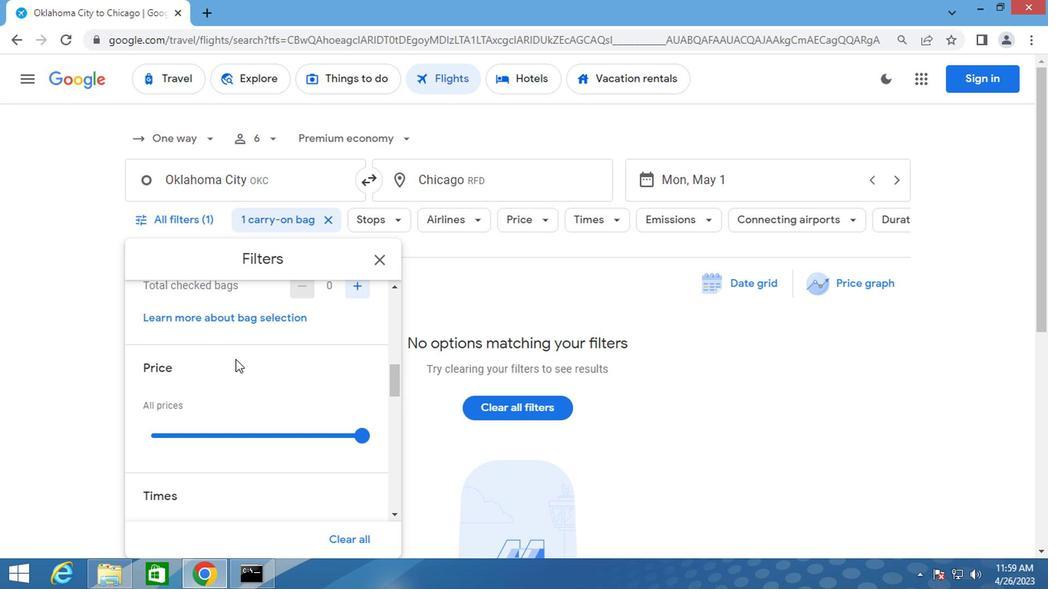 
Action: Mouse scrolled (233, 356) with delta (0, -1)
Screenshot: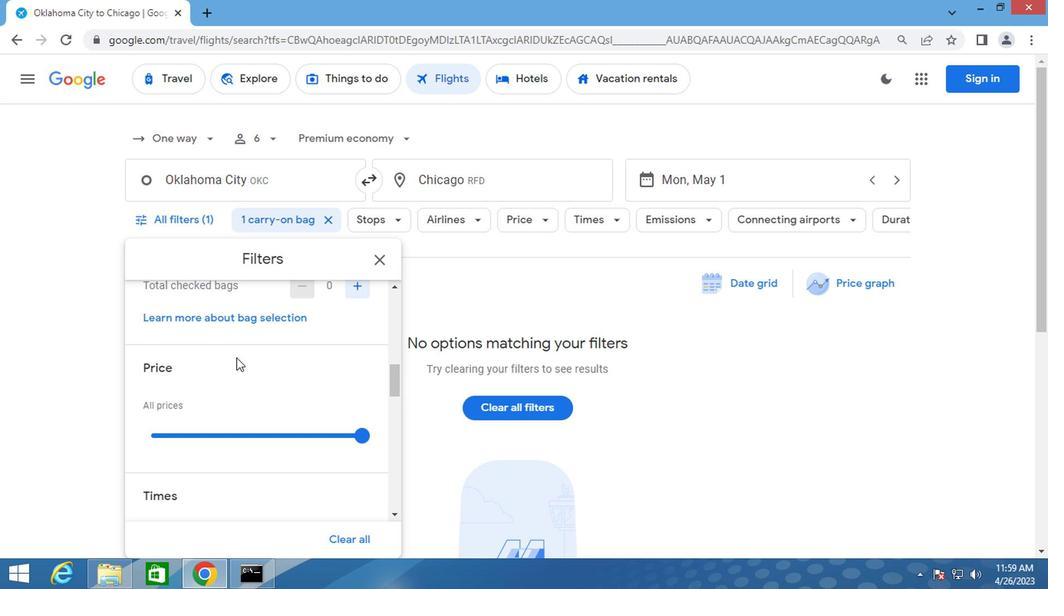 
Action: Mouse moved to (360, 449)
Screenshot: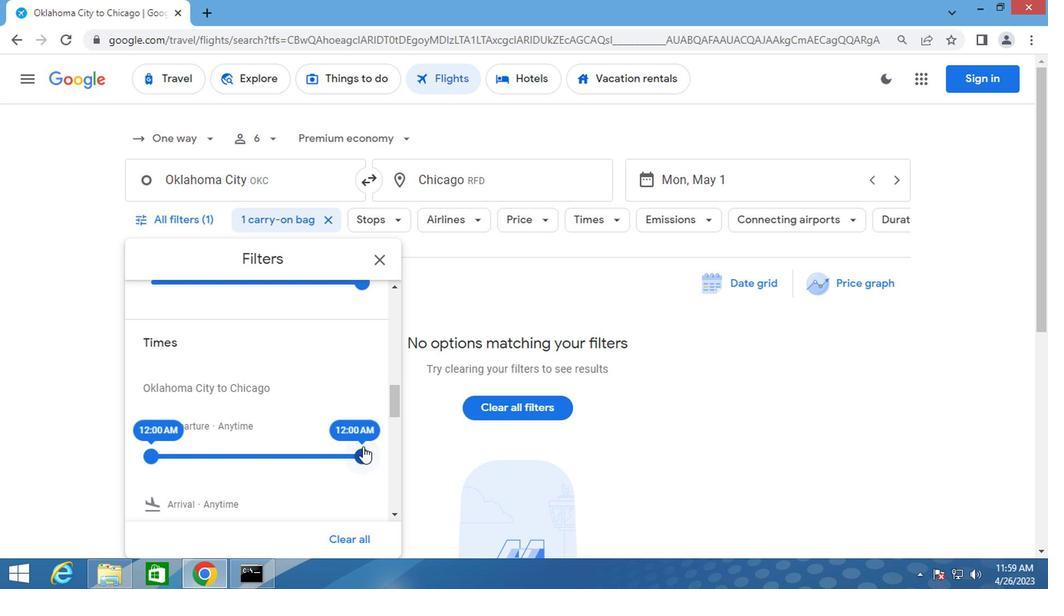 
Action: Mouse pressed left at (360, 449)
Screenshot: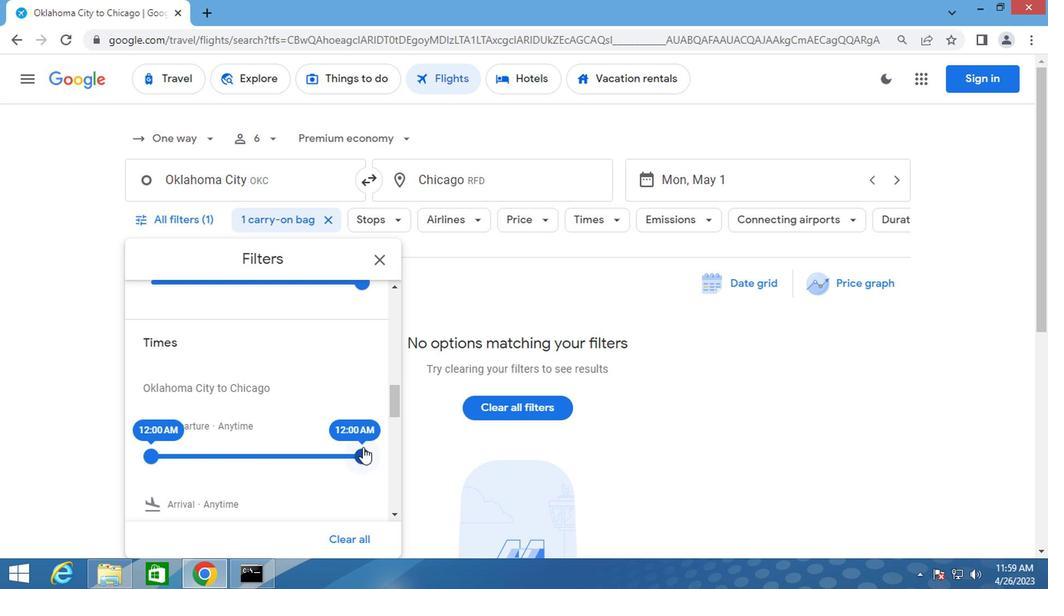 
Action: Mouse moved to (374, 259)
Screenshot: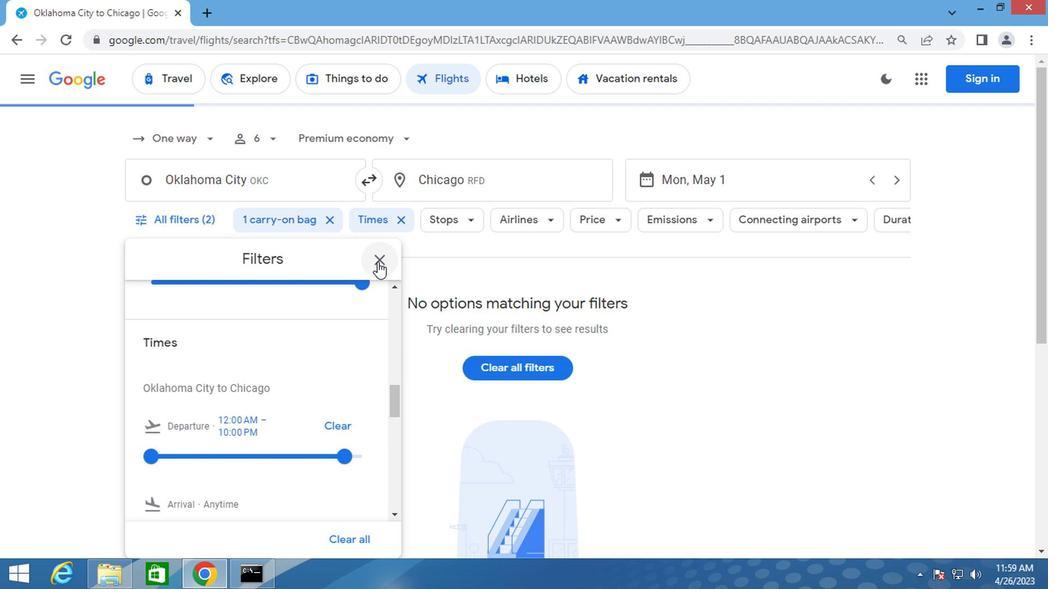 
Action: Mouse pressed left at (374, 259)
Screenshot: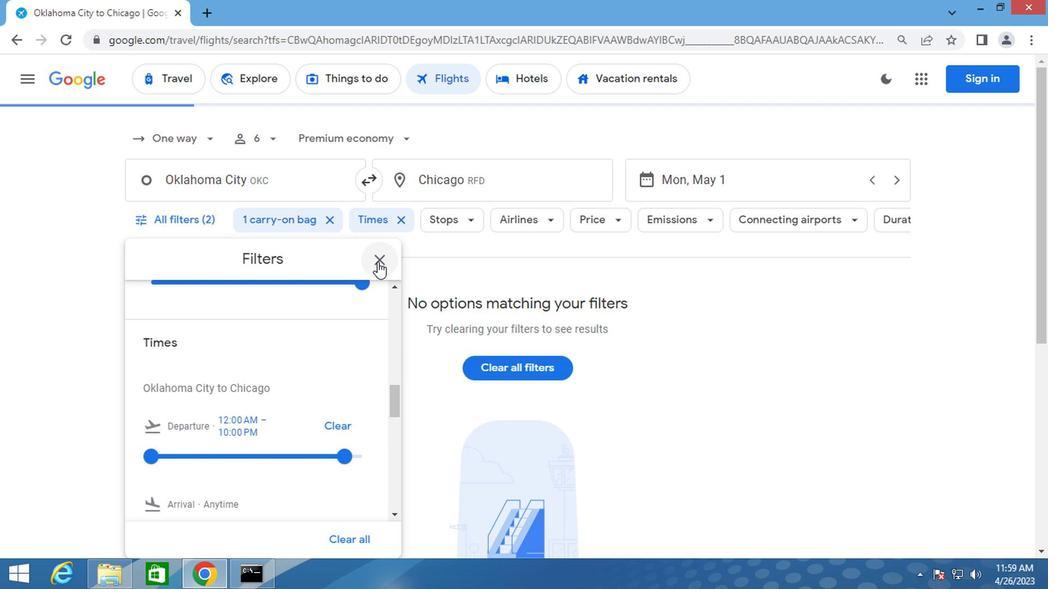 
Action: Mouse moved to (376, 258)
Screenshot: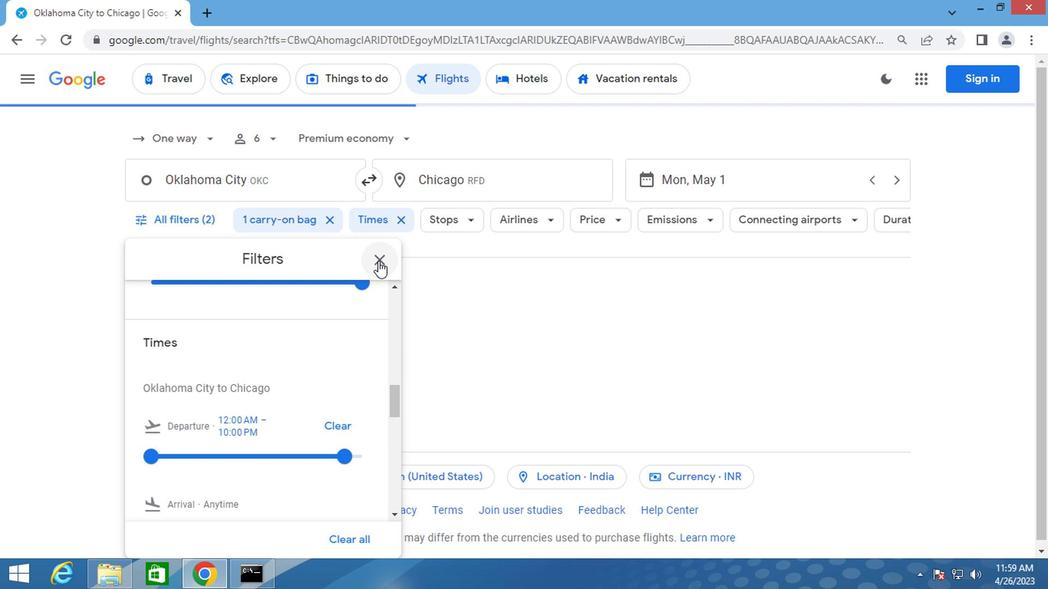 
Action: Key pressed <Key.f8>
Screenshot: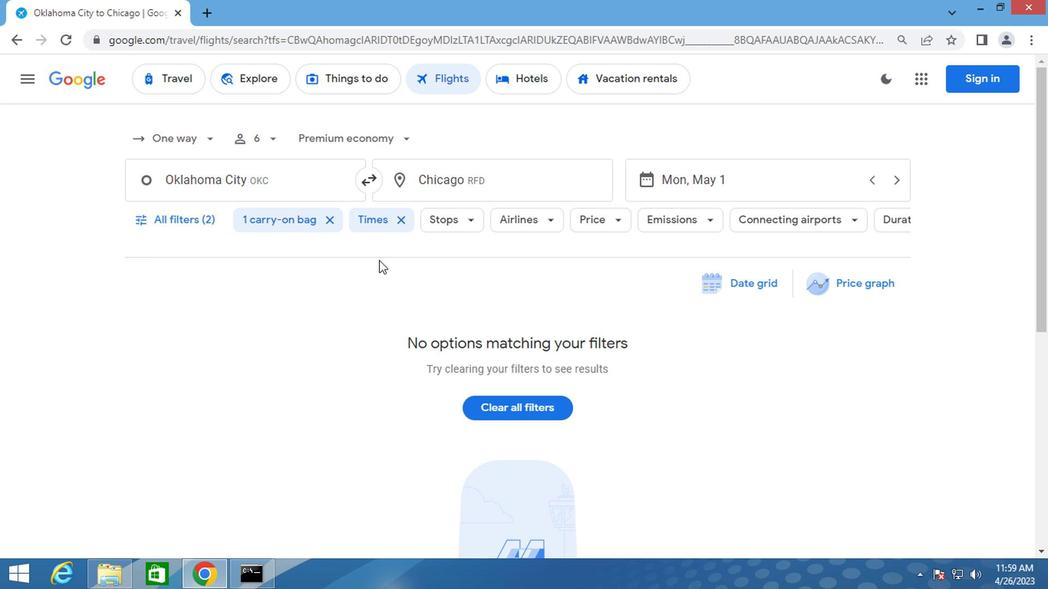 
